 Task: For heading Calibri with Bold.  font size for heading24,  'Change the font style of data to'Bell MT.  and font size to 16,  Change the alignment of both headline & data to Align middle & Align Center.  In the sheet   Precision Sales book
Action: Mouse moved to (49, 113)
Screenshot: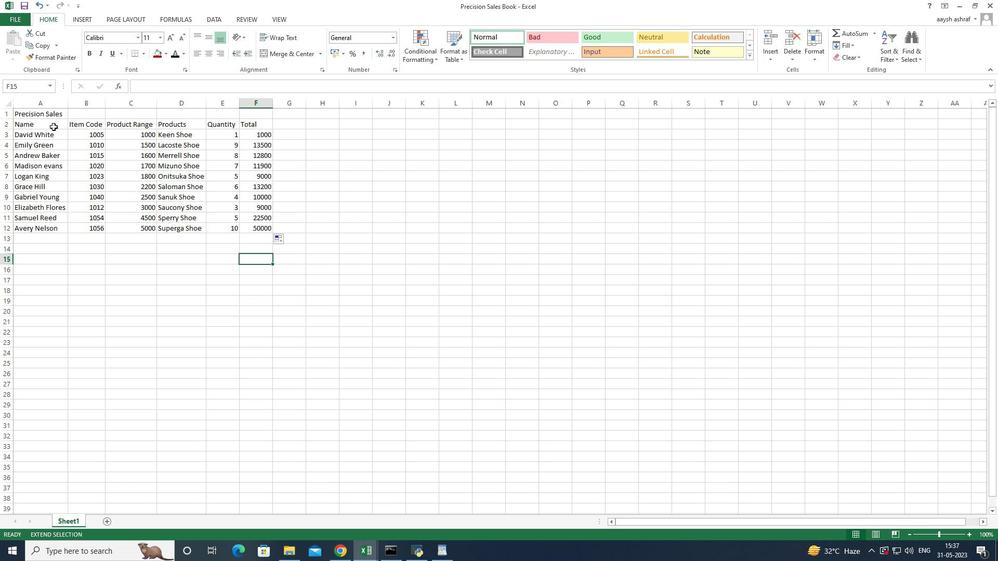 
Action: Mouse pressed left at (49, 113)
Screenshot: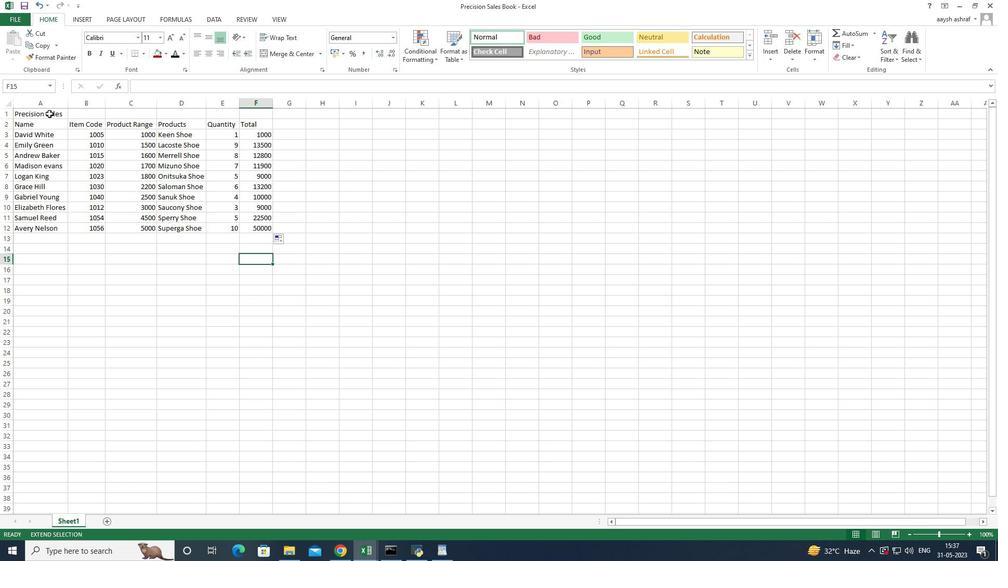 
Action: Mouse moved to (111, 284)
Screenshot: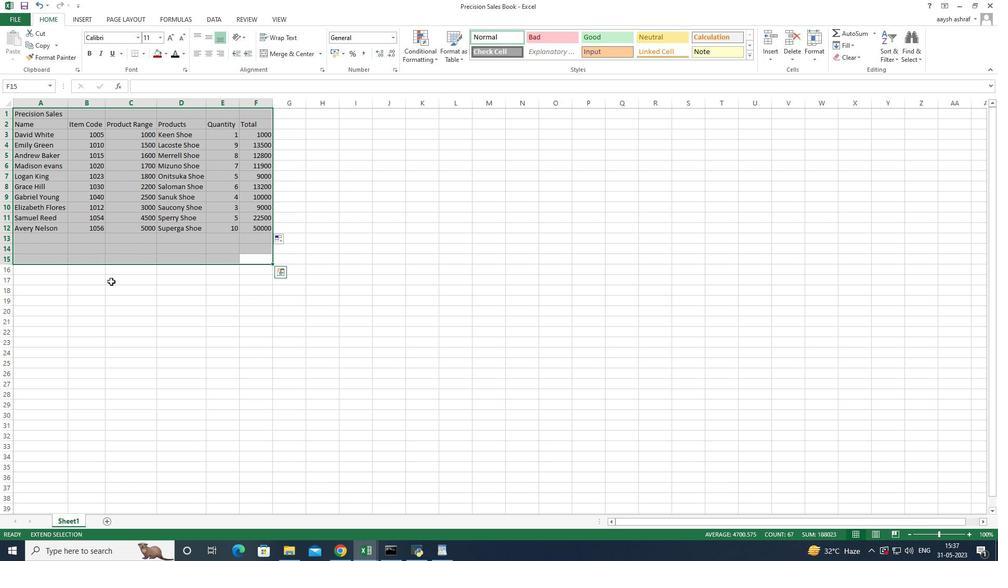 
Action: Mouse pressed left at (111, 284)
Screenshot: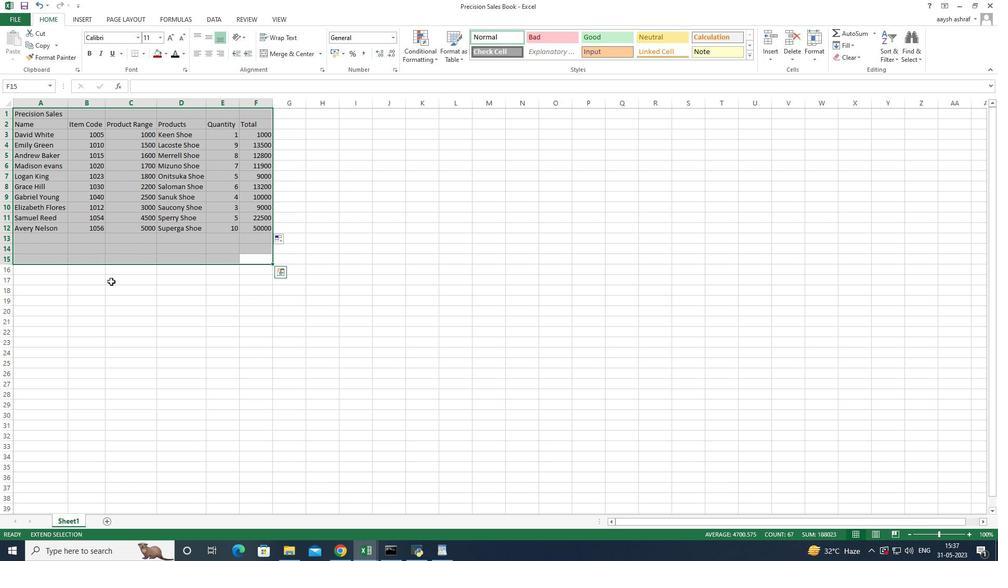 
Action: Mouse moved to (58, 112)
Screenshot: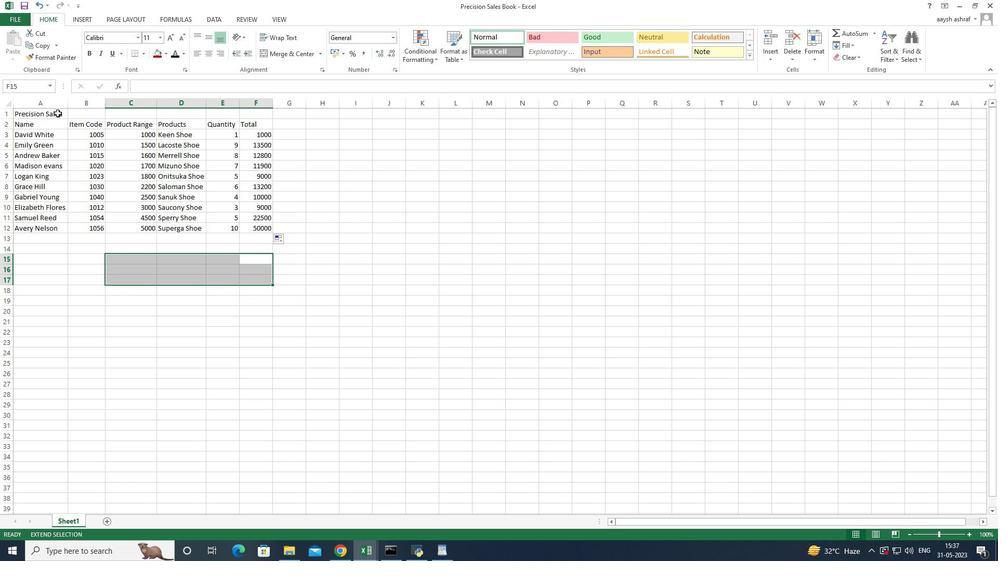 
Action: Mouse pressed left at (58, 112)
Screenshot: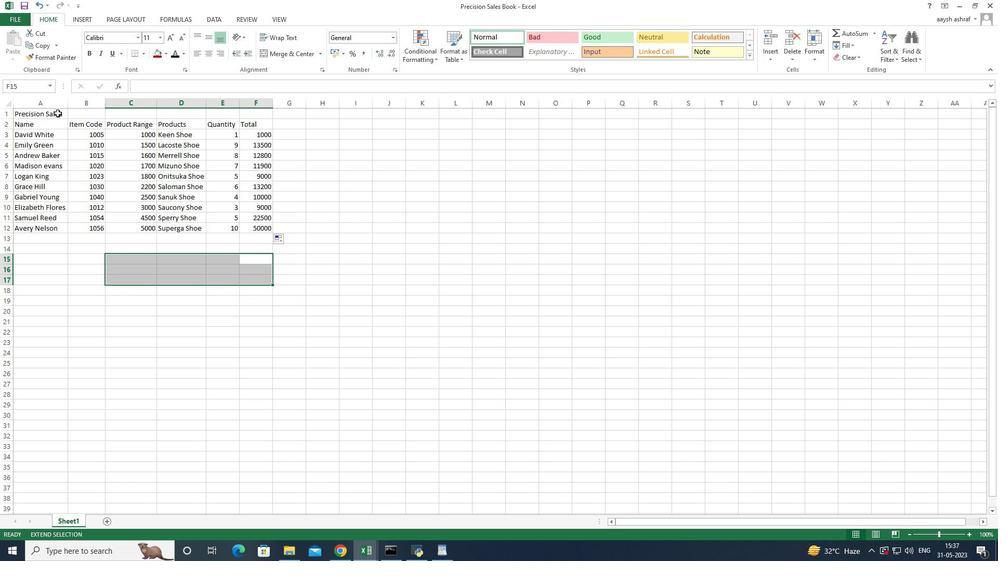 
Action: Mouse moved to (58, 112)
Screenshot: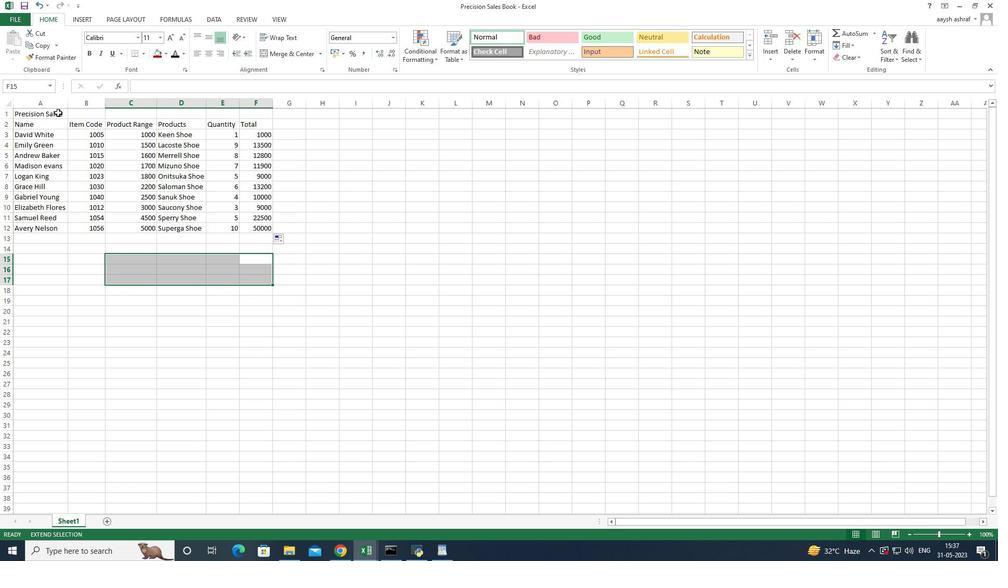 
Action: Mouse pressed left at (58, 112)
Screenshot: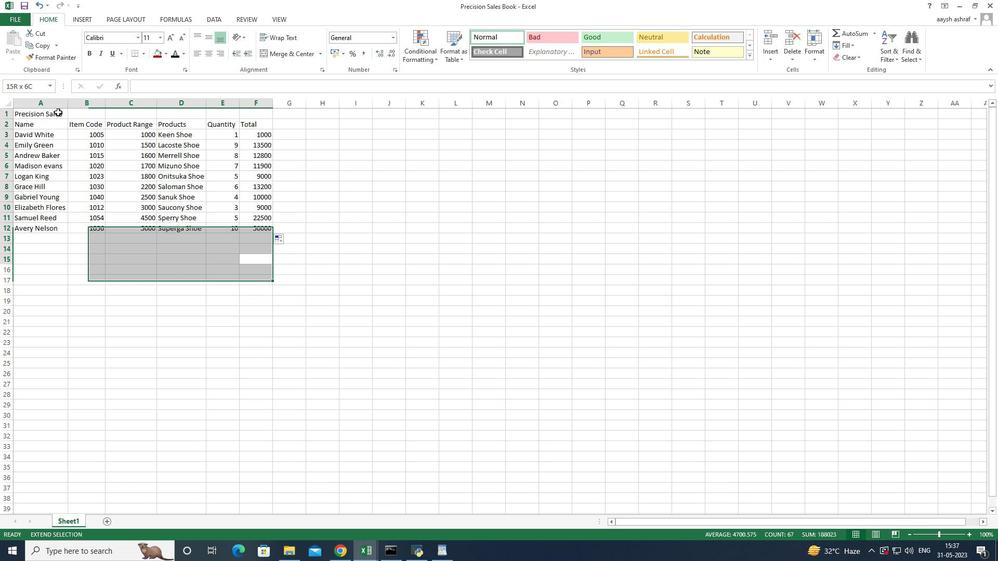 
Action: Mouse moved to (68, 297)
Screenshot: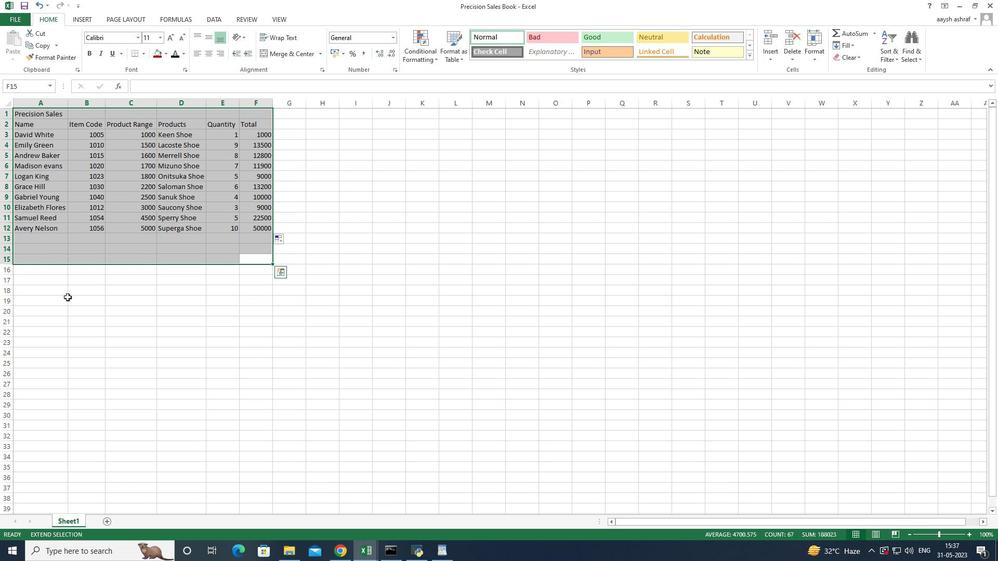 
Action: Mouse pressed right at (68, 297)
Screenshot: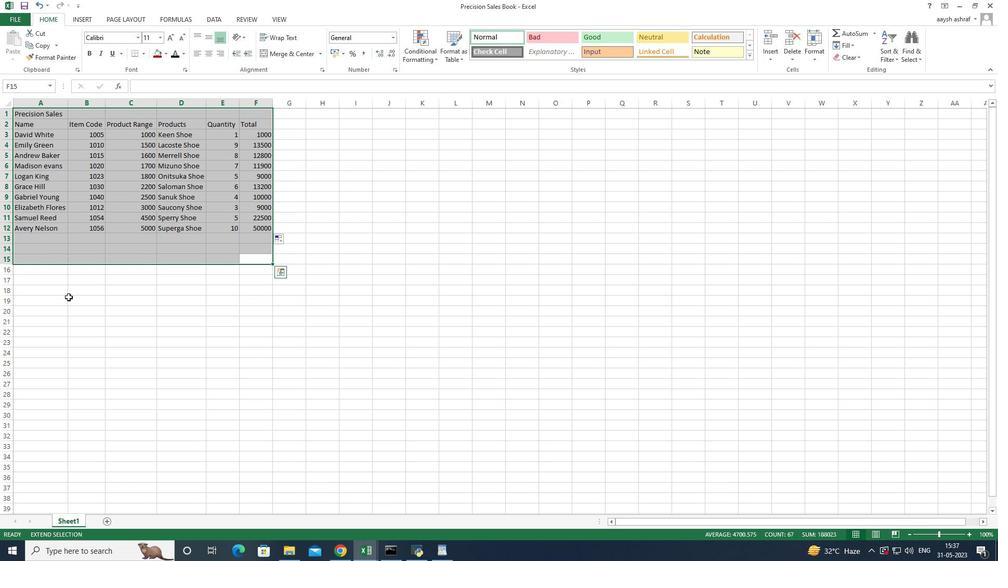 
Action: Mouse moved to (70, 112)
Screenshot: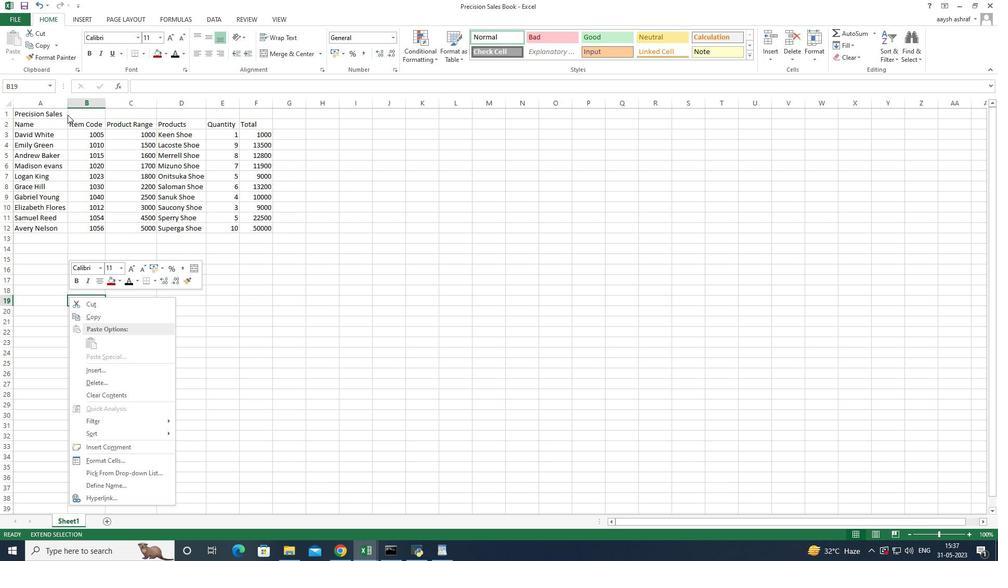 
Action: Mouse pressed left at (70, 112)
Screenshot: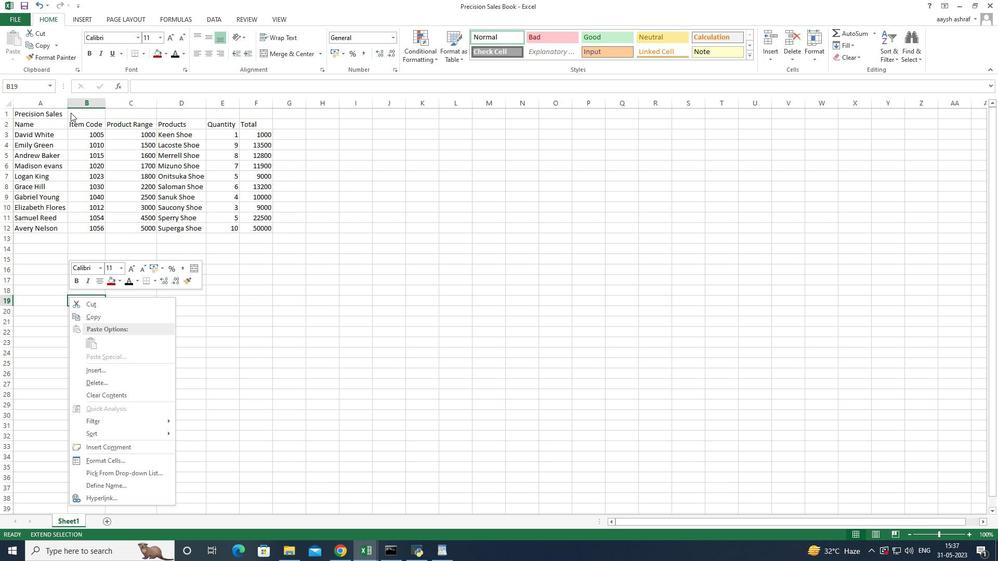 
Action: Mouse moved to (70, 112)
Screenshot: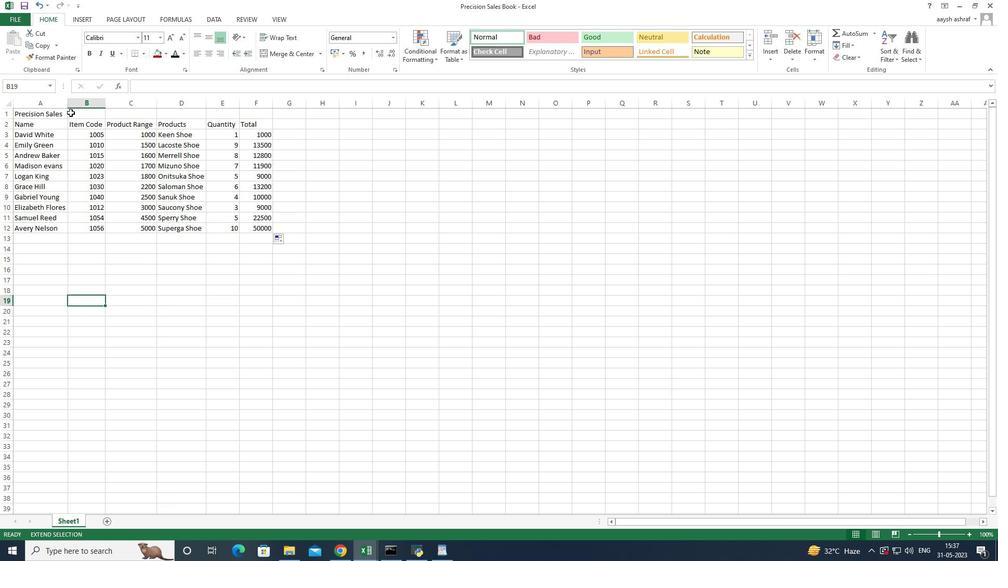 
Action: Mouse pressed left at (70, 112)
Screenshot: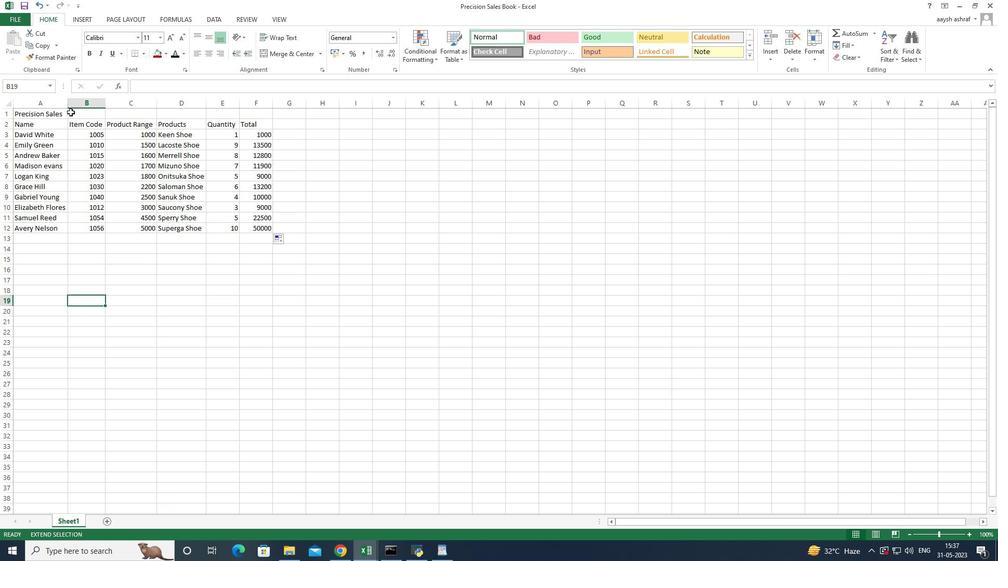 
Action: Mouse moved to (45, 114)
Screenshot: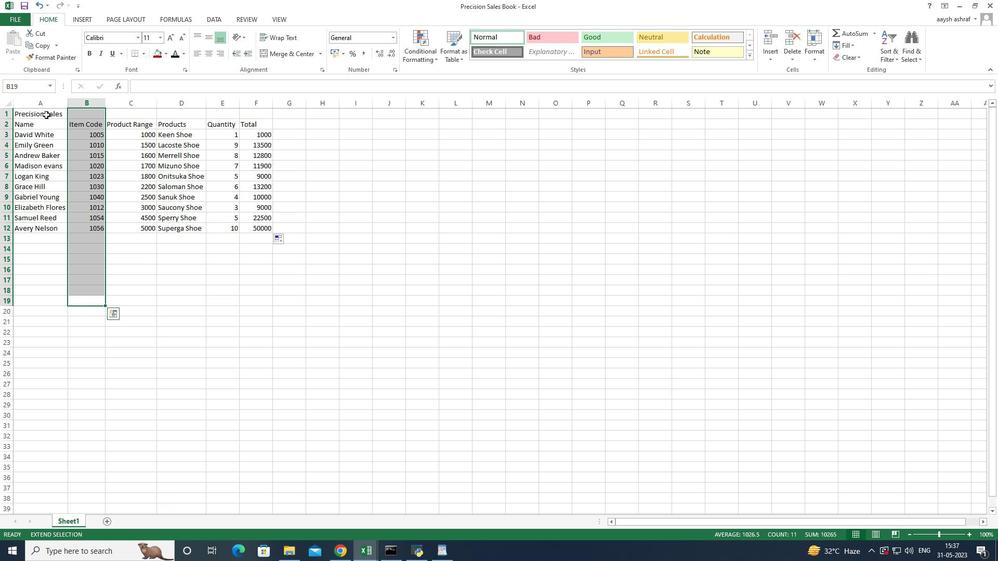 
Action: Mouse pressed left at (45, 114)
Screenshot: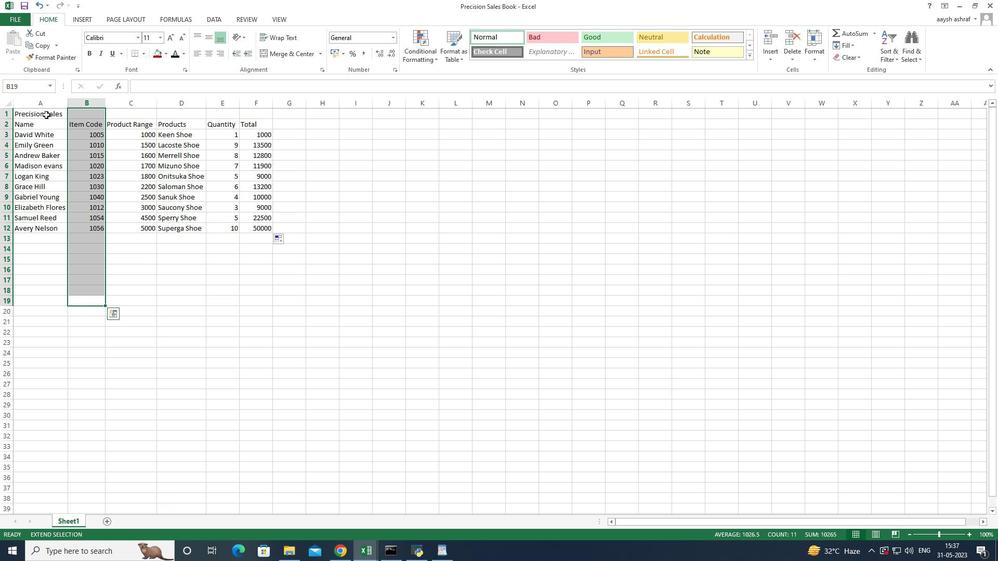 
Action: Mouse moved to (50, 112)
Screenshot: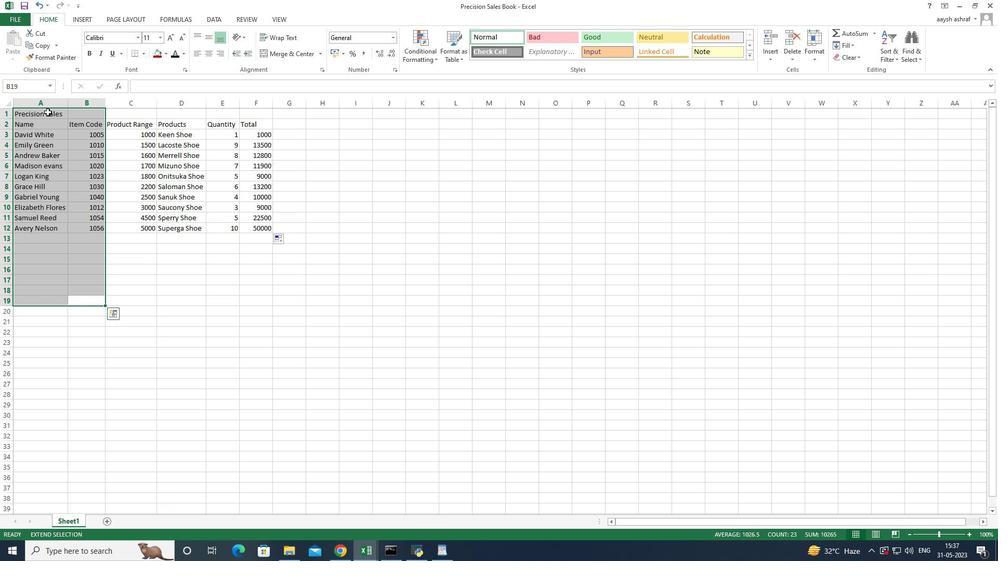 
Action: Mouse pressed left at (50, 112)
Screenshot: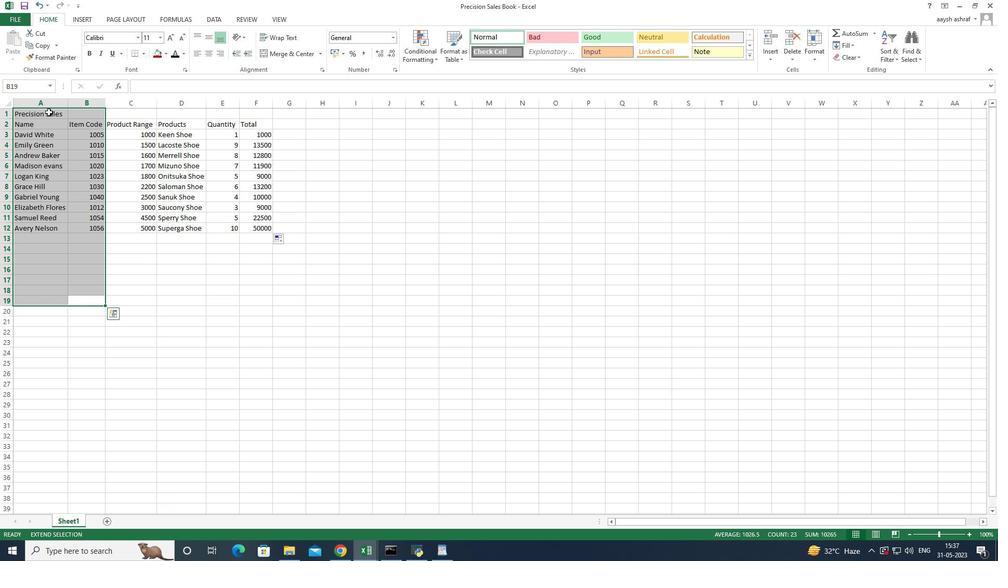 
Action: Mouse moved to (50, 112)
Screenshot: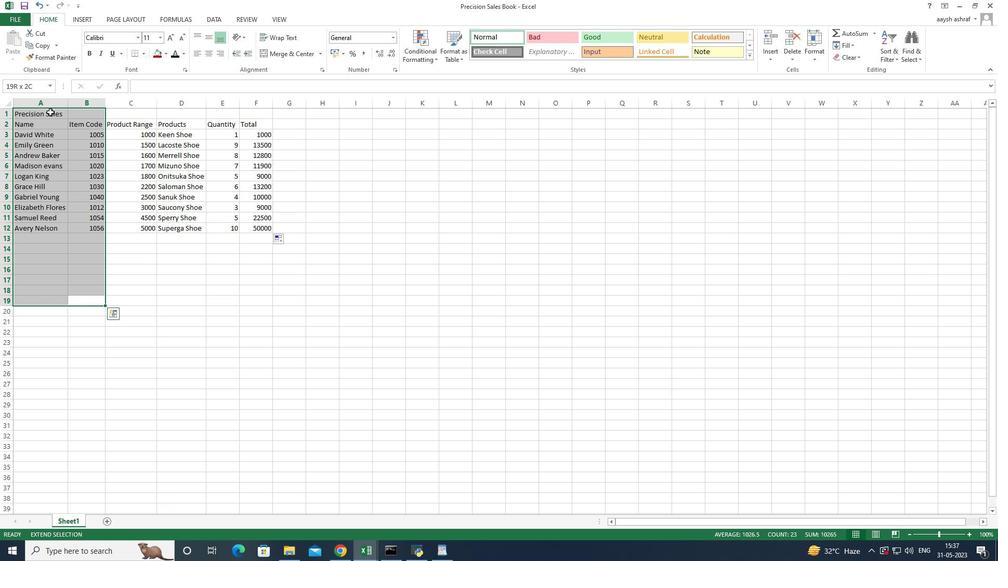 
Action: Mouse pressed left at (50, 112)
Screenshot: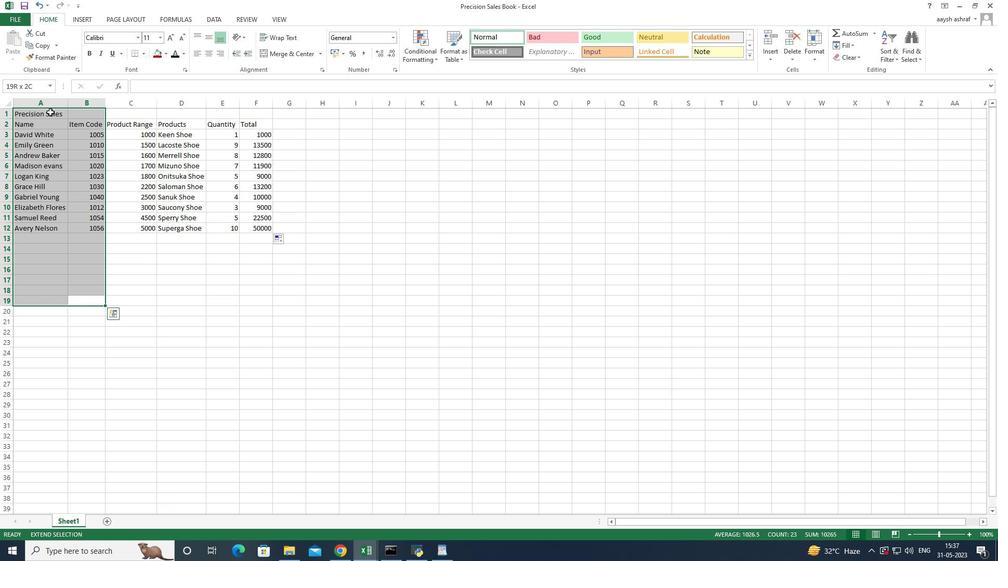 
Action: Mouse moved to (10, 113)
Screenshot: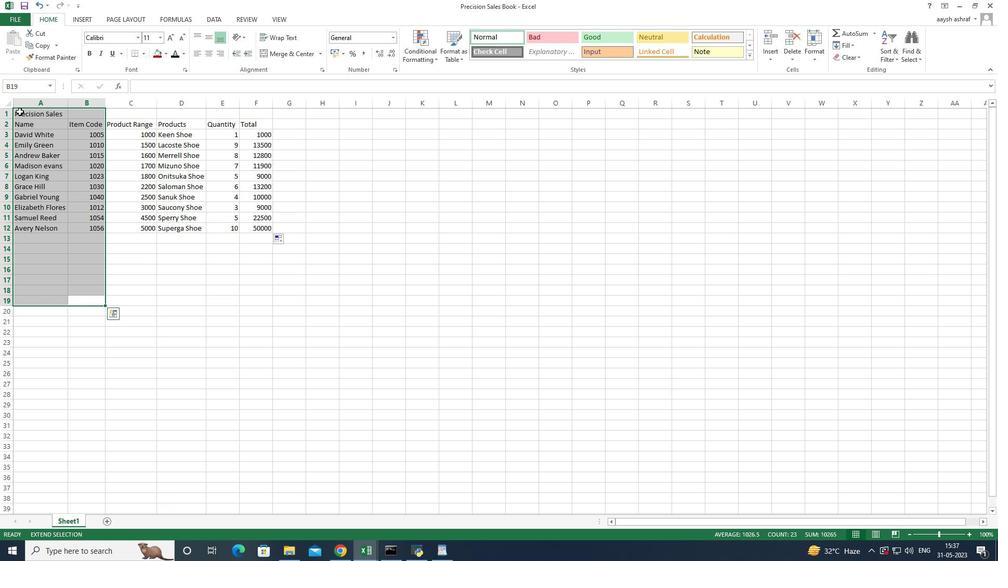 
Action: Mouse pressed left at (10, 113)
Screenshot: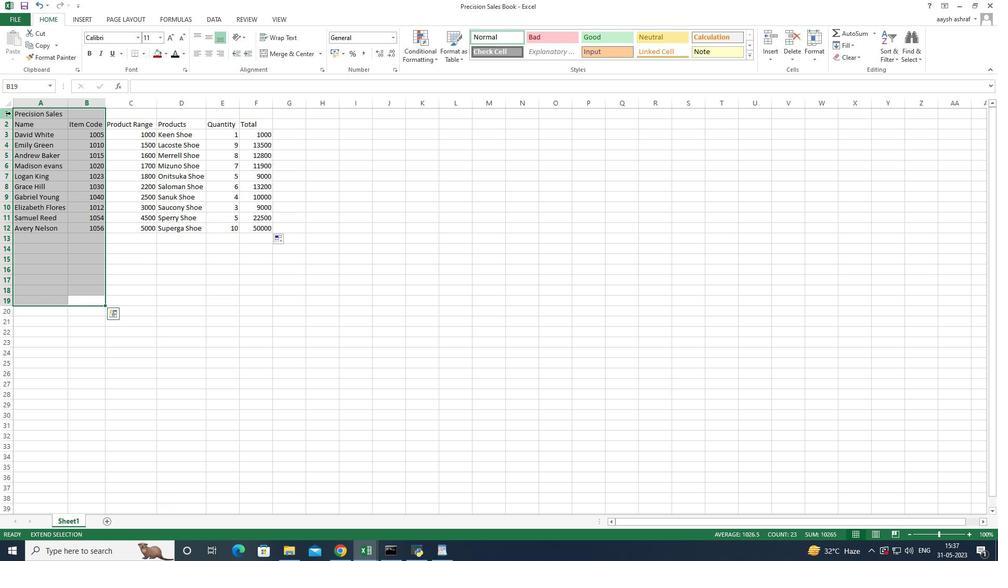 
Action: Mouse moved to (98, 354)
Screenshot: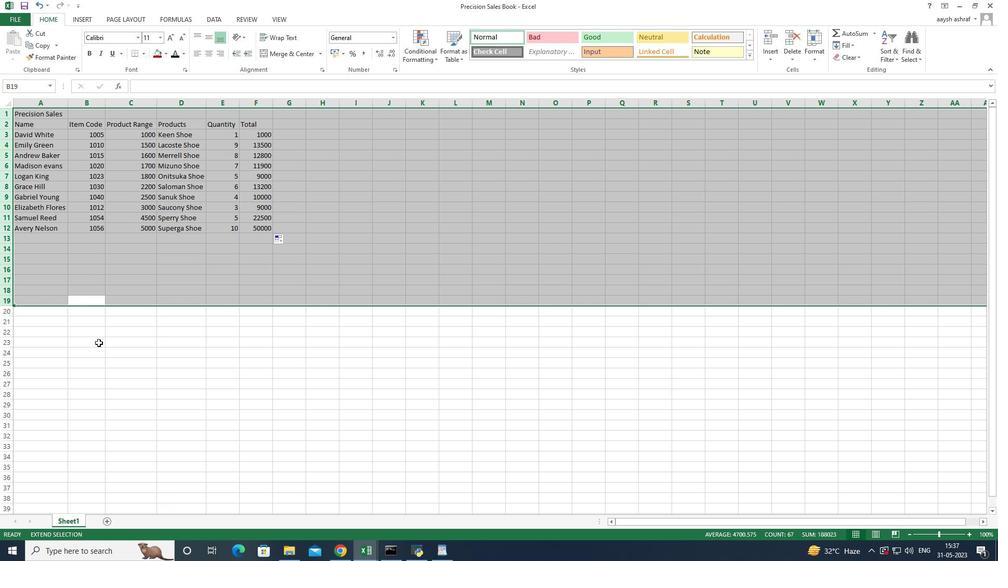 
Action: Mouse pressed left at (98, 354)
Screenshot: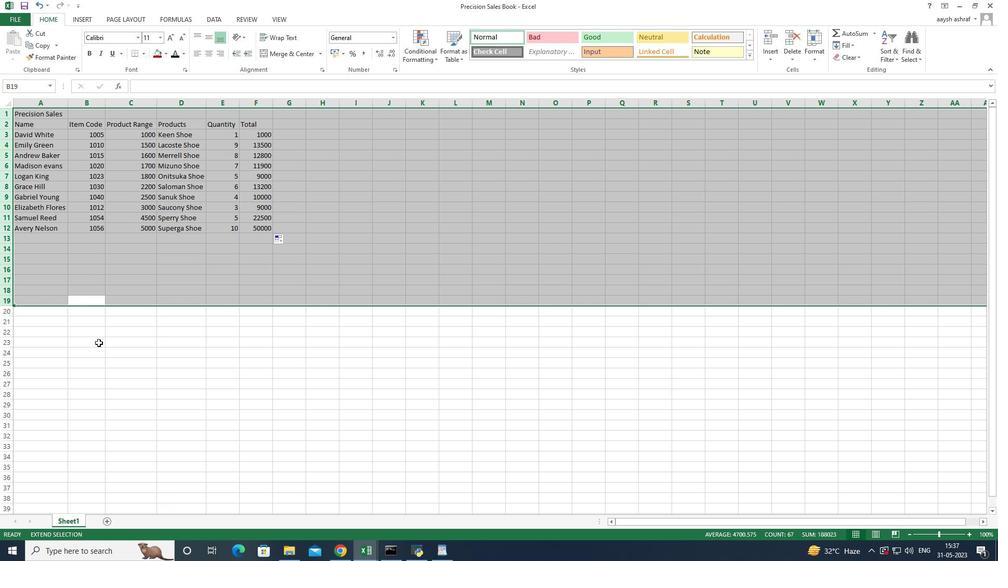 
Action: Mouse moved to (129, 113)
Screenshot: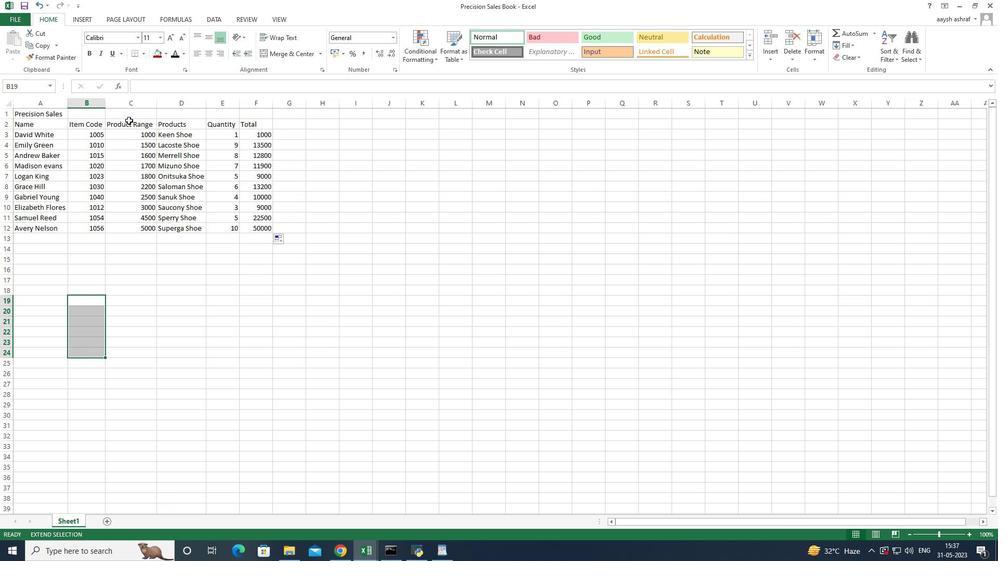 
Action: Mouse pressed left at (129, 113)
Screenshot: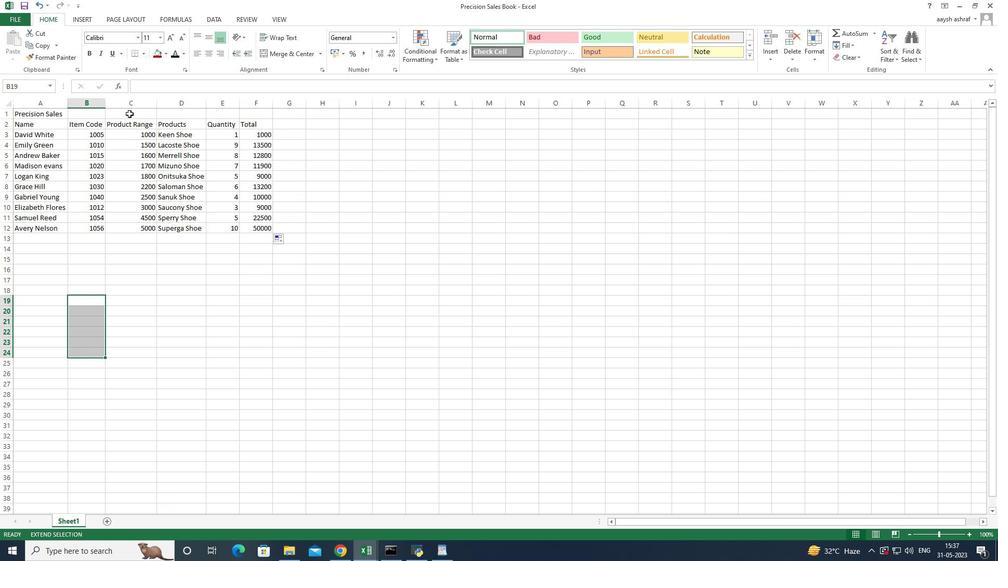 
Action: Mouse pressed left at (129, 113)
Screenshot: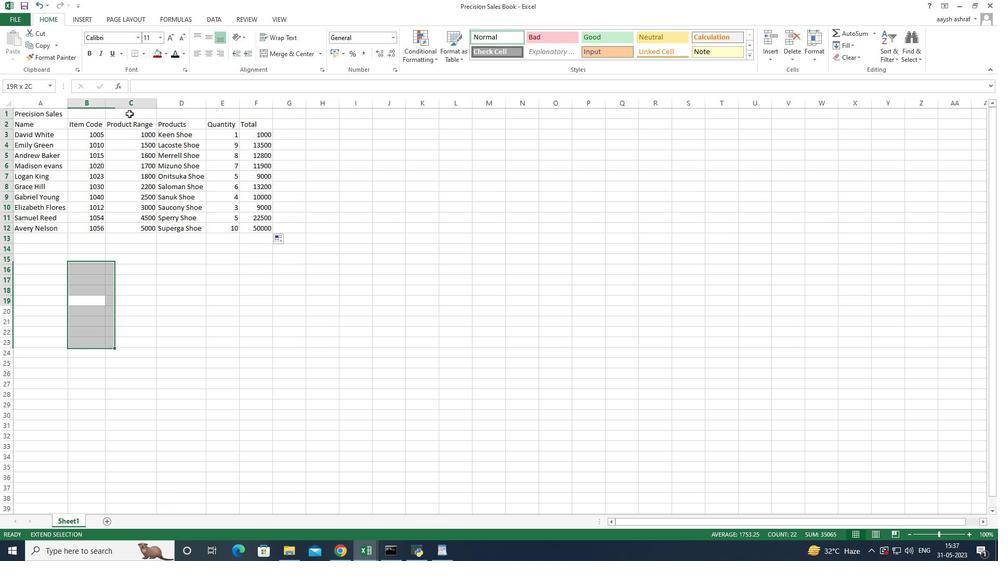 
Action: Mouse moved to (110, 349)
Screenshot: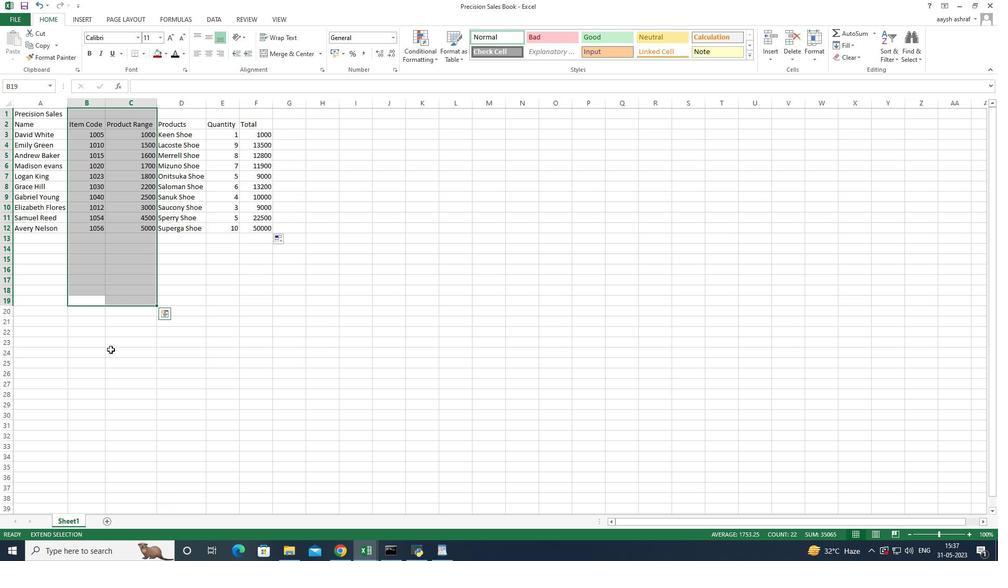
Action: Mouse pressed left at (110, 349)
Screenshot: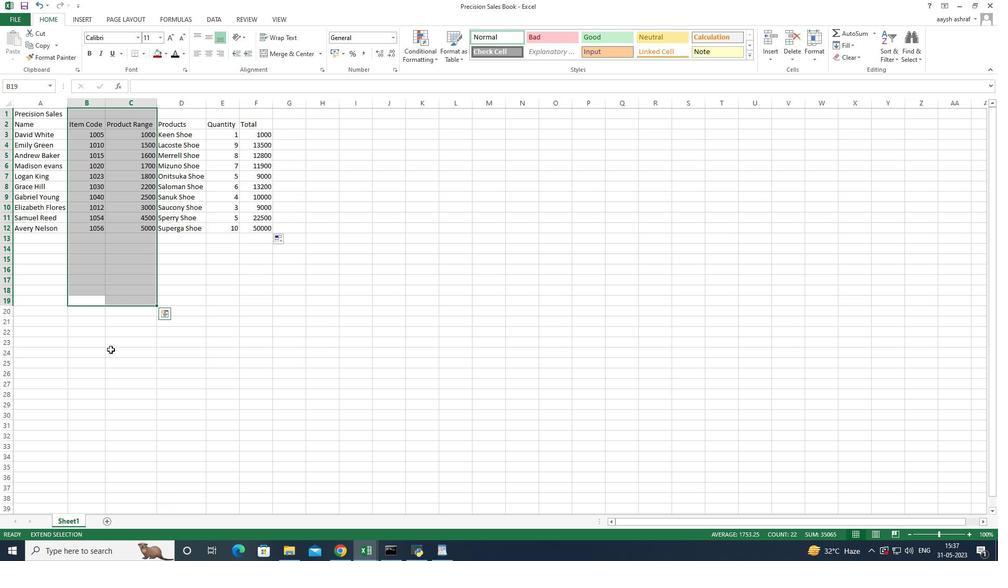 
Action: Mouse pressed right at (110, 349)
Screenshot: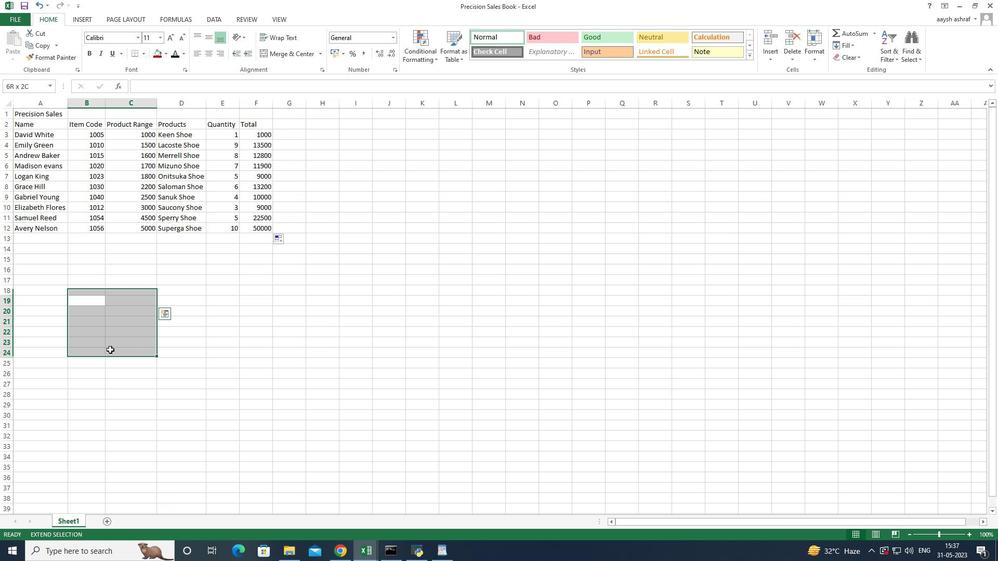 
Action: Mouse moved to (139, 341)
Screenshot: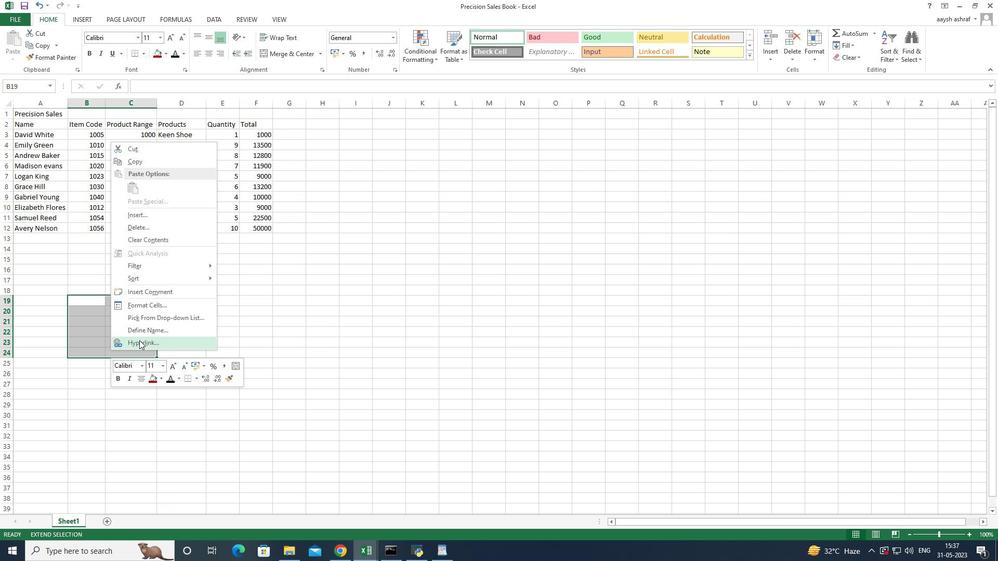 
Action: Mouse pressed left at (139, 341)
Screenshot: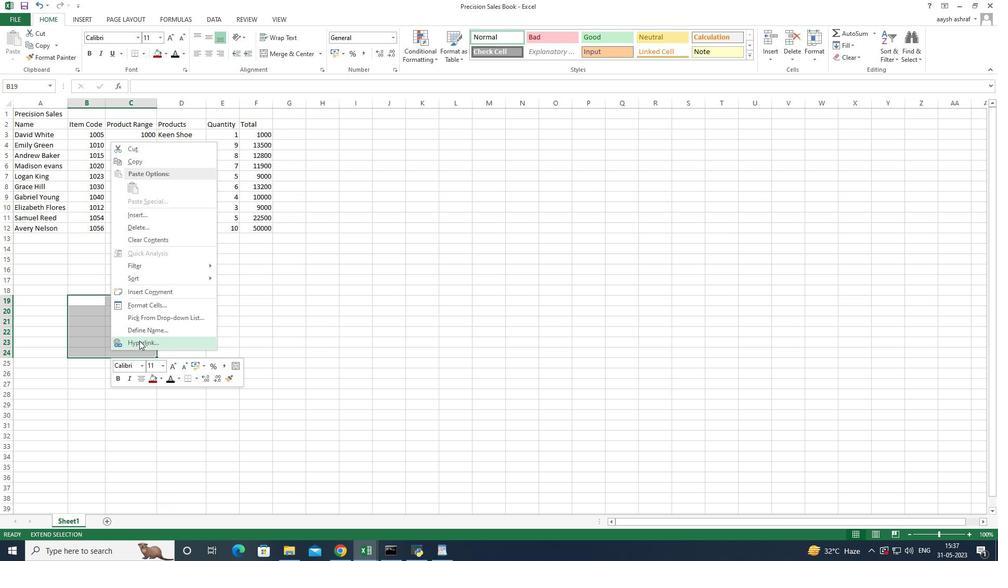 
Action: Mouse moved to (100, 216)
Screenshot: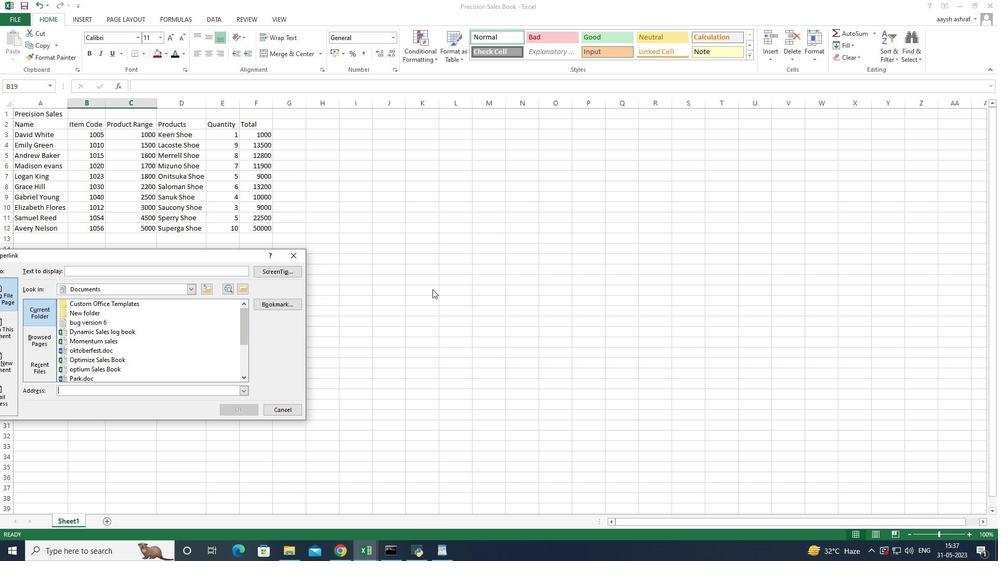 
Action: Mouse pressed left at (433, 289)
Screenshot: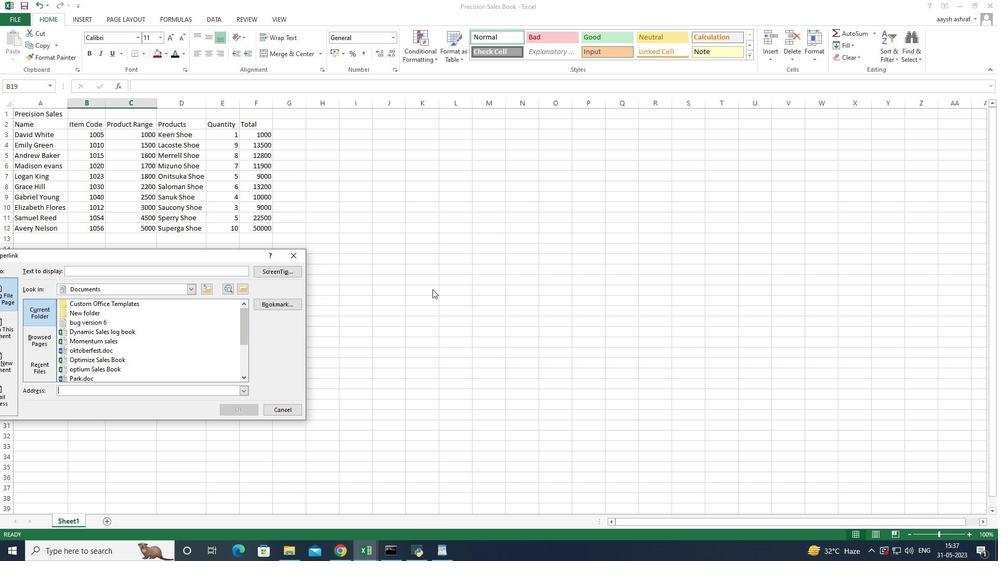 
Action: Mouse moved to (282, 407)
Screenshot: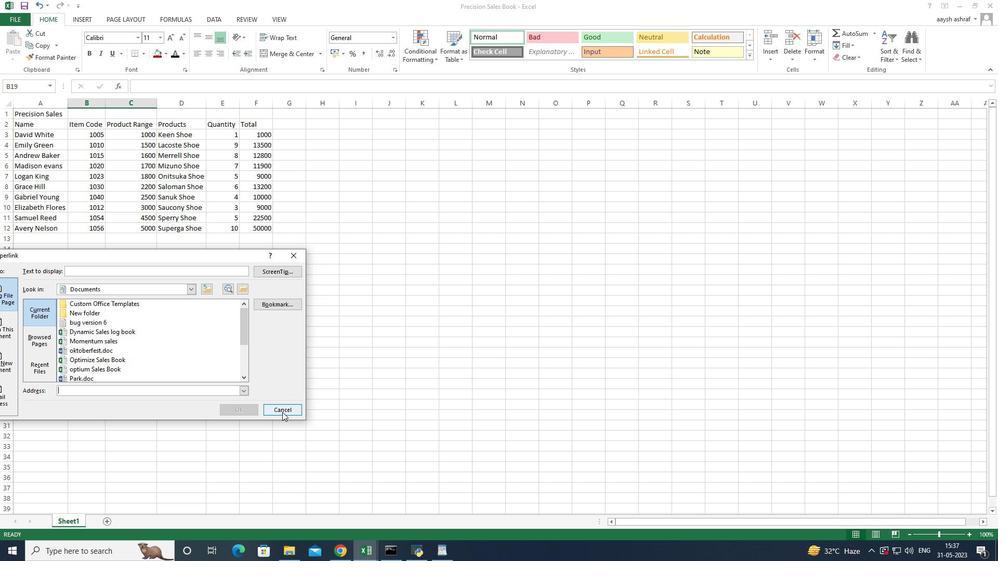 
Action: Mouse pressed left at (282, 407)
Screenshot: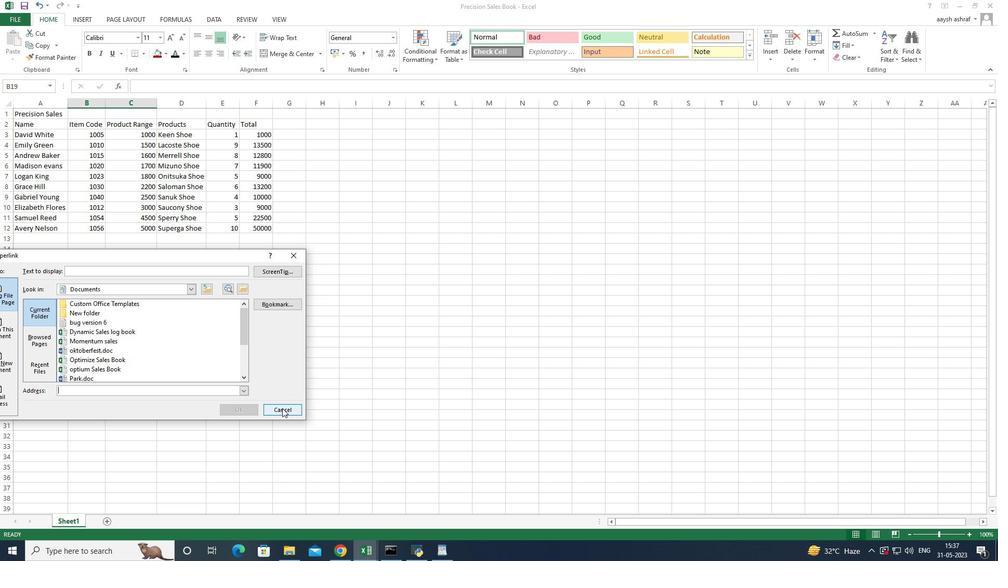 
Action: Mouse moved to (46, 114)
Screenshot: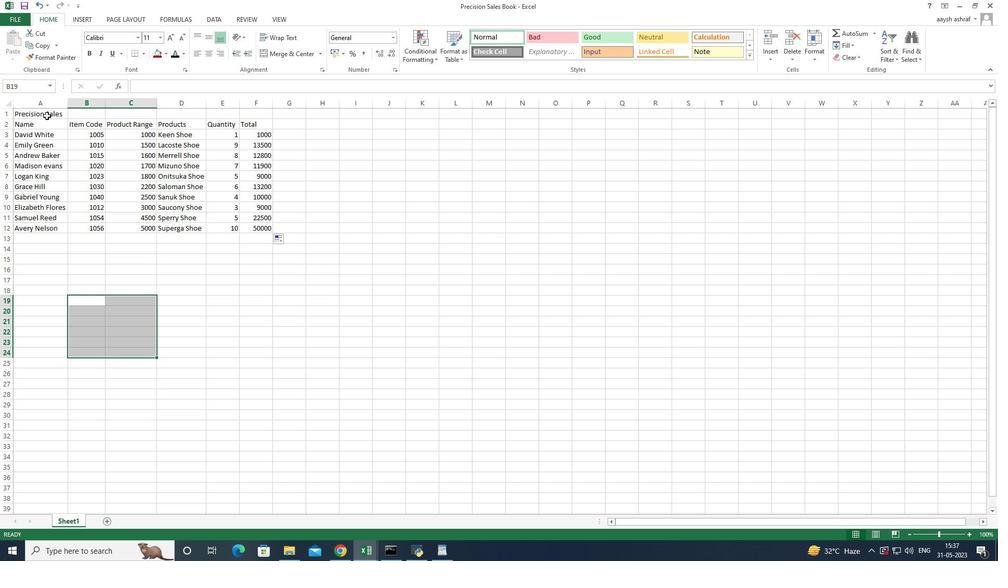 
Action: Mouse pressed left at (46, 114)
Screenshot: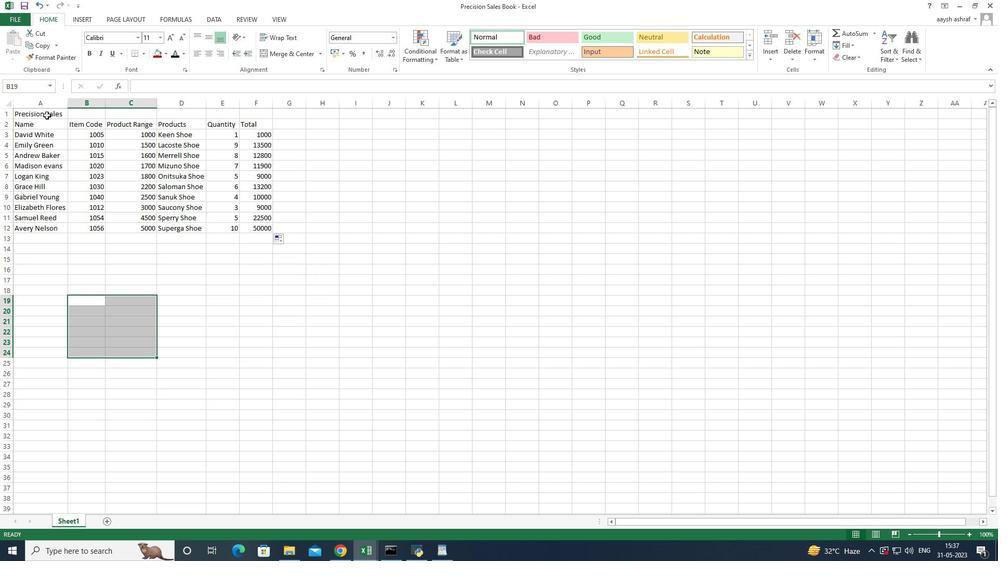 
Action: Key pressed <Key.shift_r><Key.right><Key.right><Key.right><Key.right><Key.right>
Screenshot: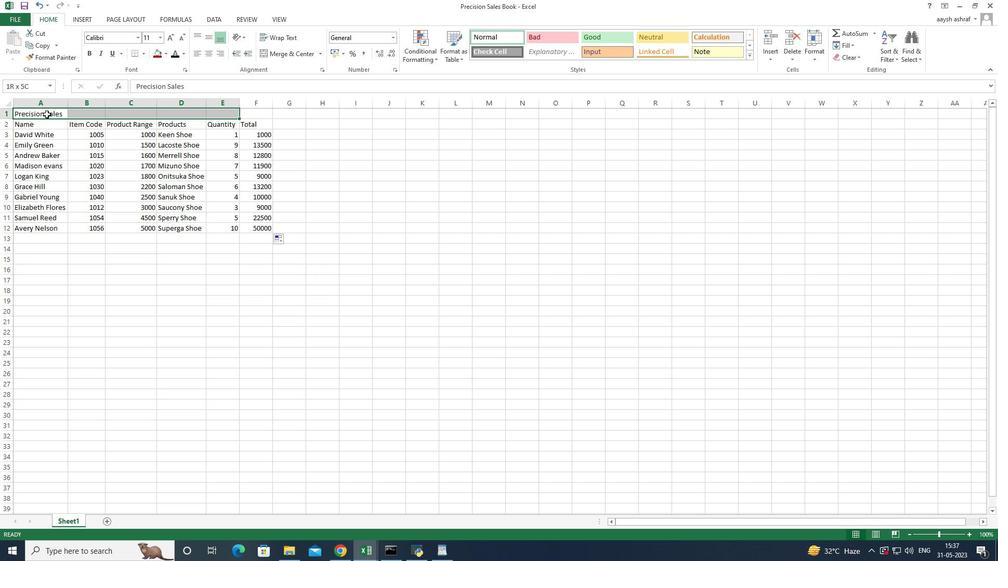 
Action: Mouse moved to (140, 38)
Screenshot: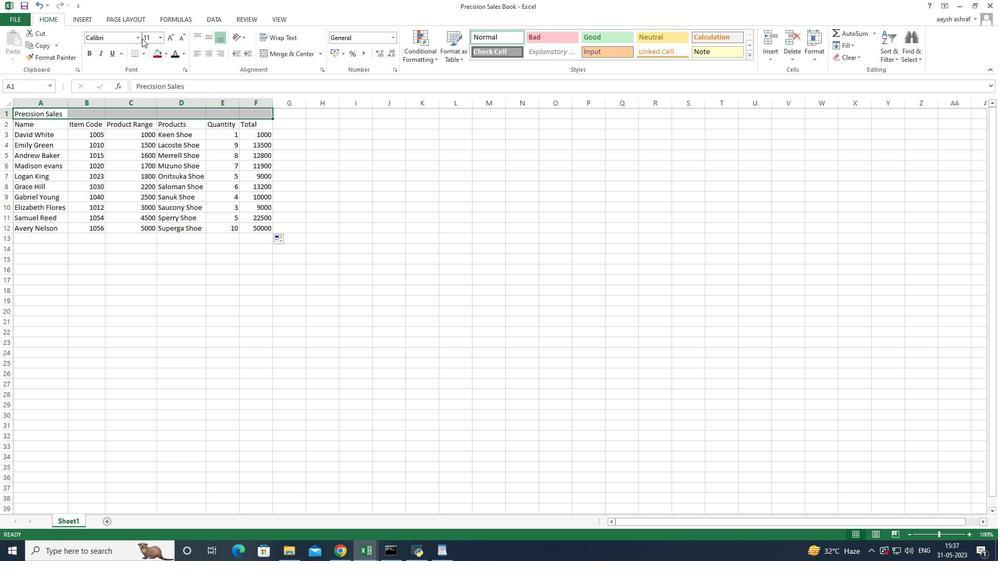 
Action: Mouse pressed left at (140, 38)
Screenshot: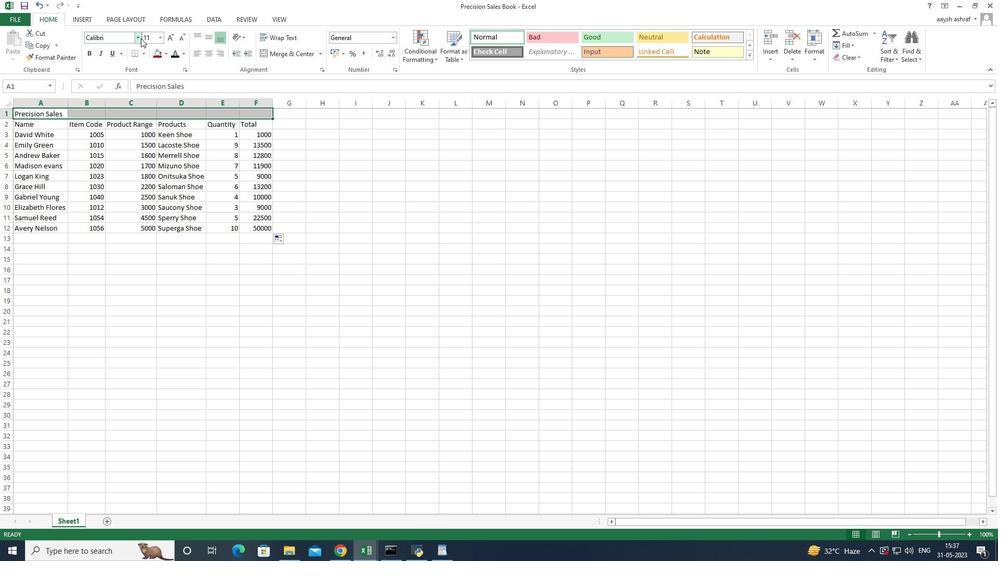 
Action: Mouse moved to (127, 78)
Screenshot: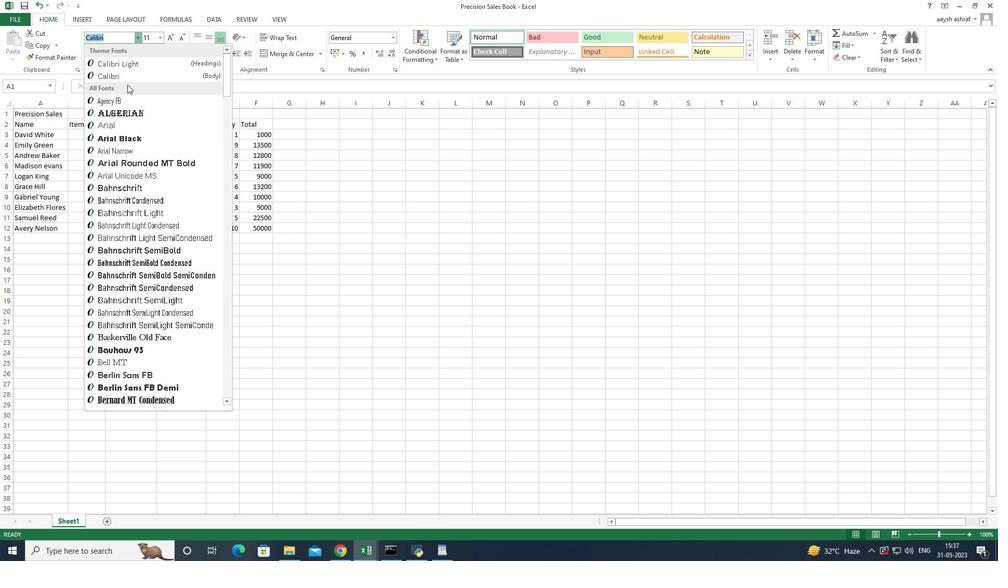 
Action: Mouse pressed left at (127, 78)
Screenshot: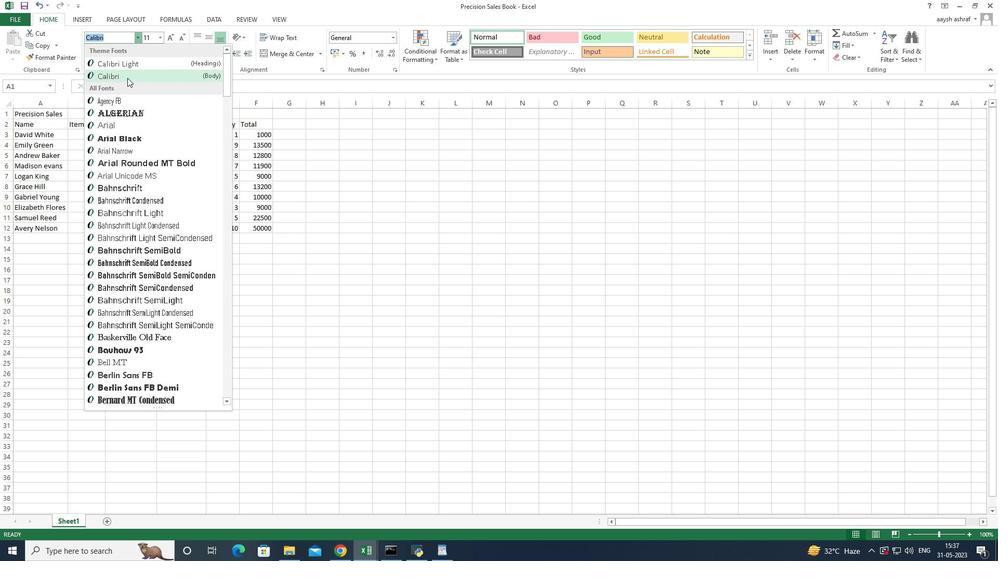 
Action: Mouse moved to (86, 55)
Screenshot: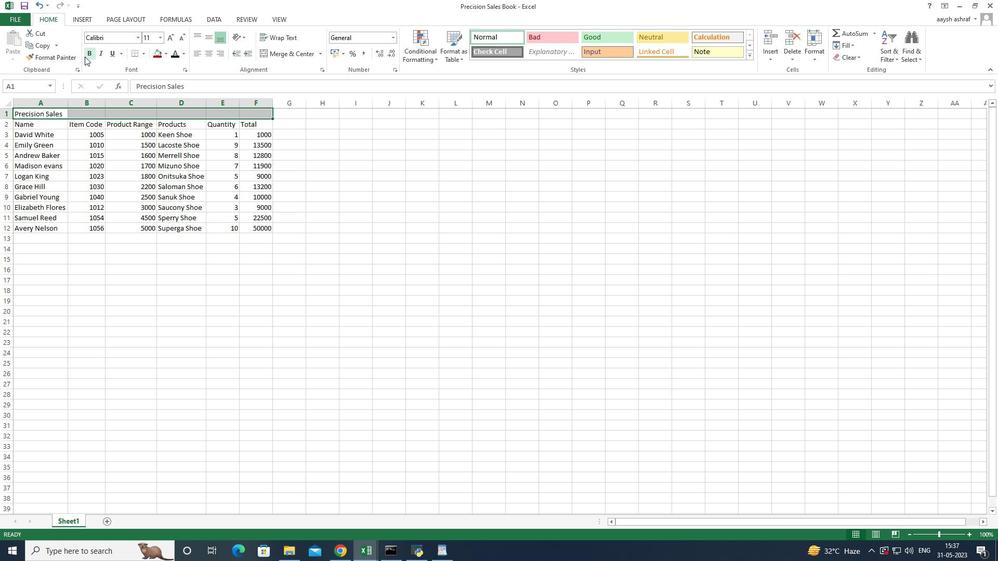
Action: Mouse pressed left at (86, 55)
Screenshot: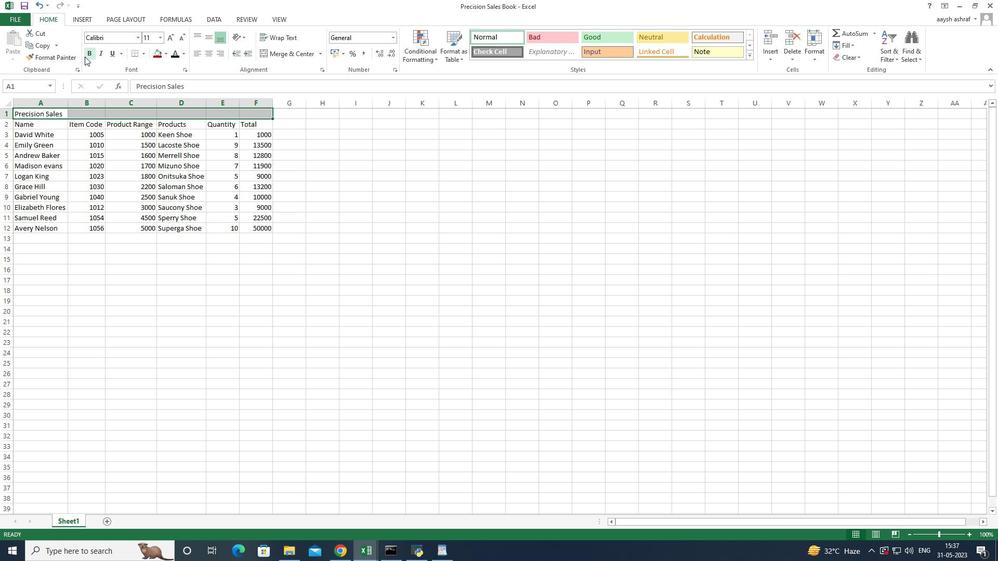 
Action: Mouse moved to (160, 41)
Screenshot: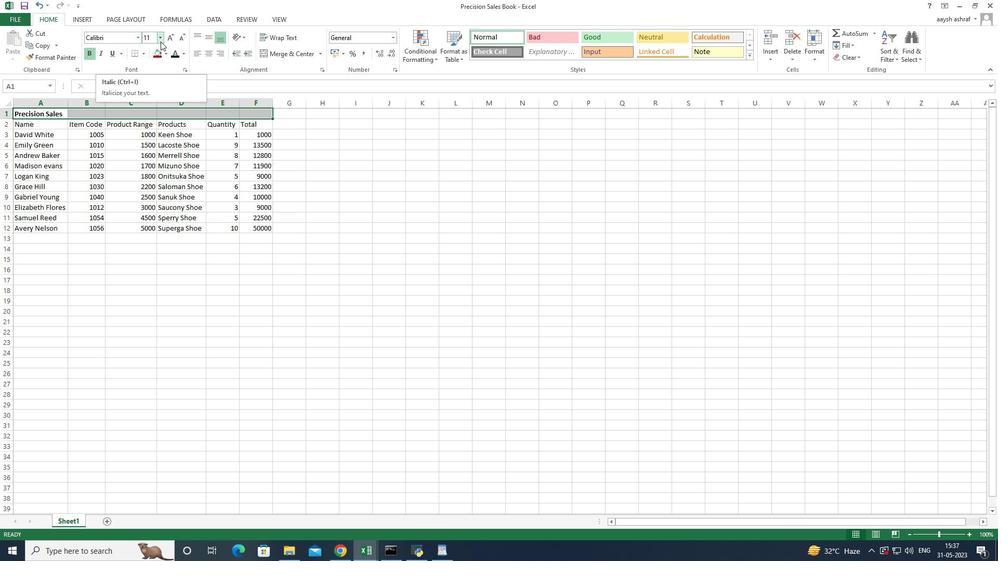 
Action: Mouse pressed left at (160, 41)
Screenshot: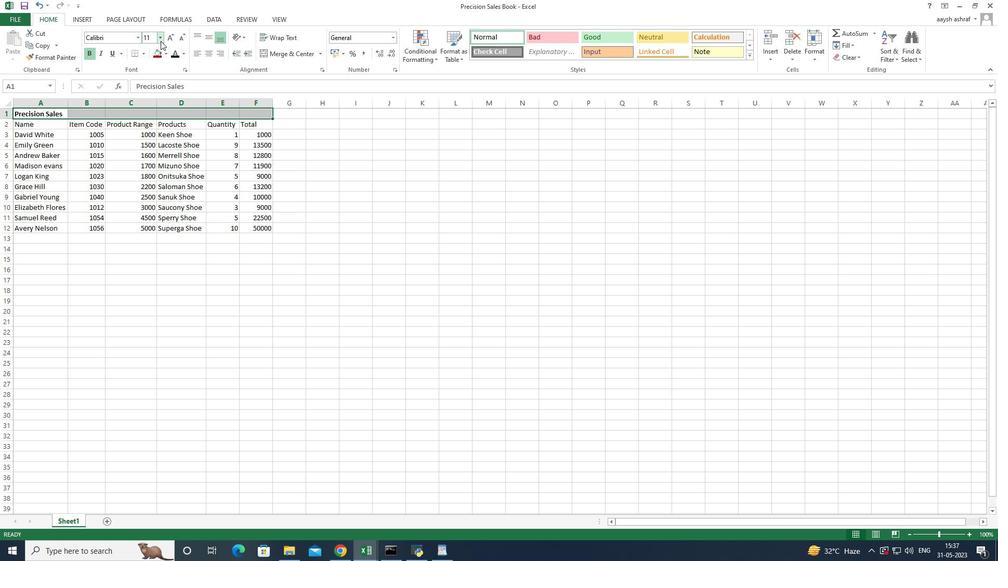 
Action: Mouse moved to (151, 148)
Screenshot: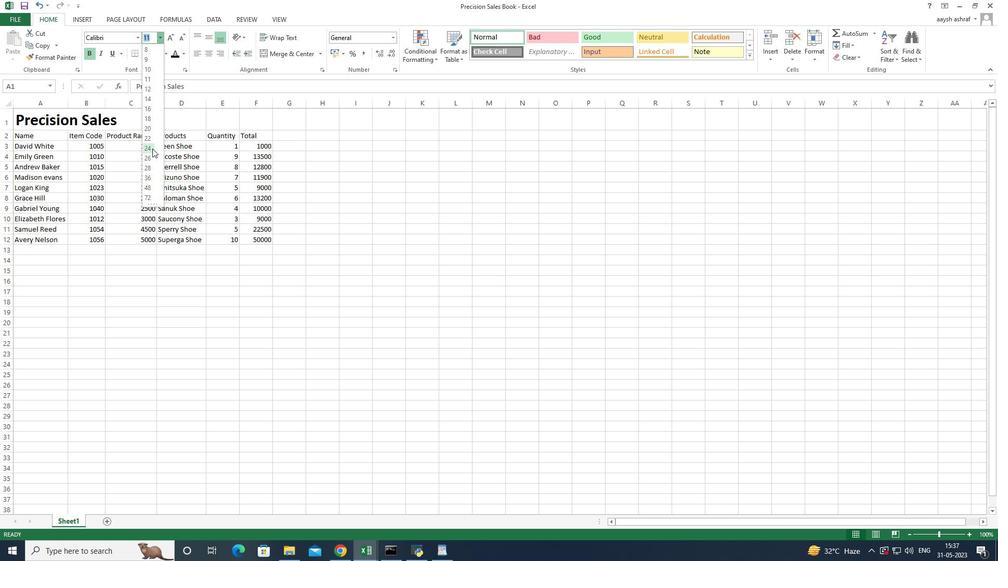 
Action: Mouse pressed left at (151, 148)
Screenshot: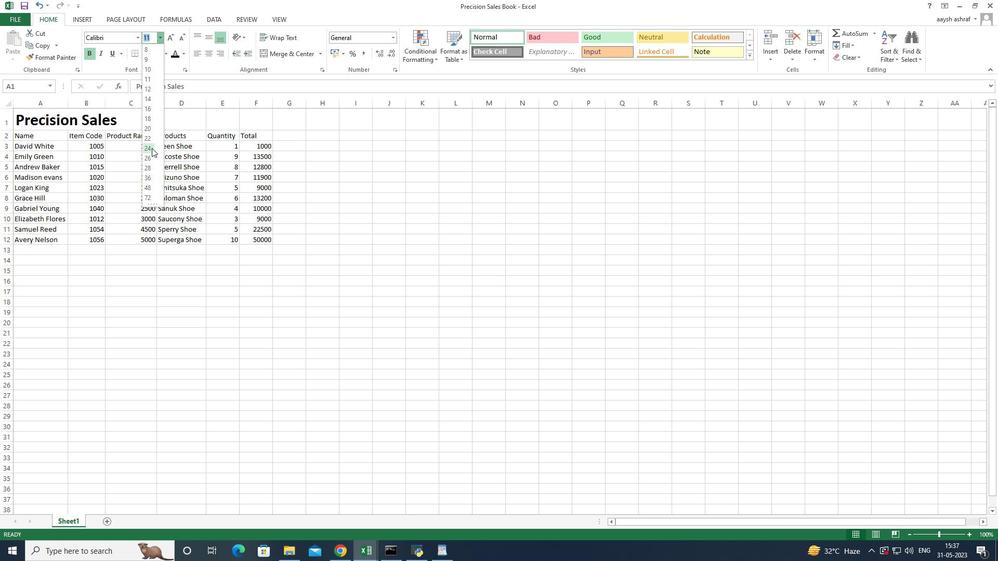 
Action: Mouse moved to (79, 181)
Screenshot: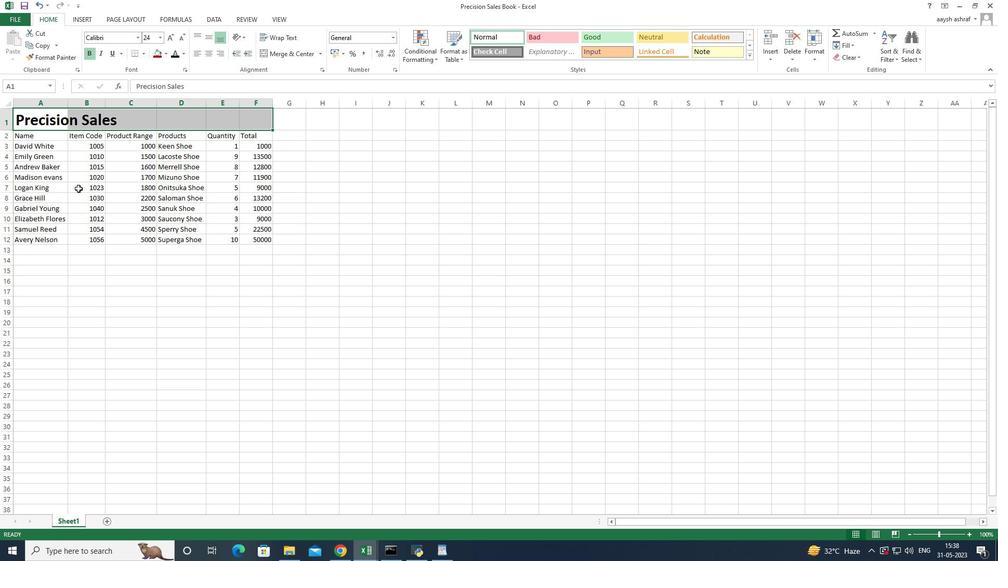 
Action: Mouse pressed left at (79, 181)
Screenshot: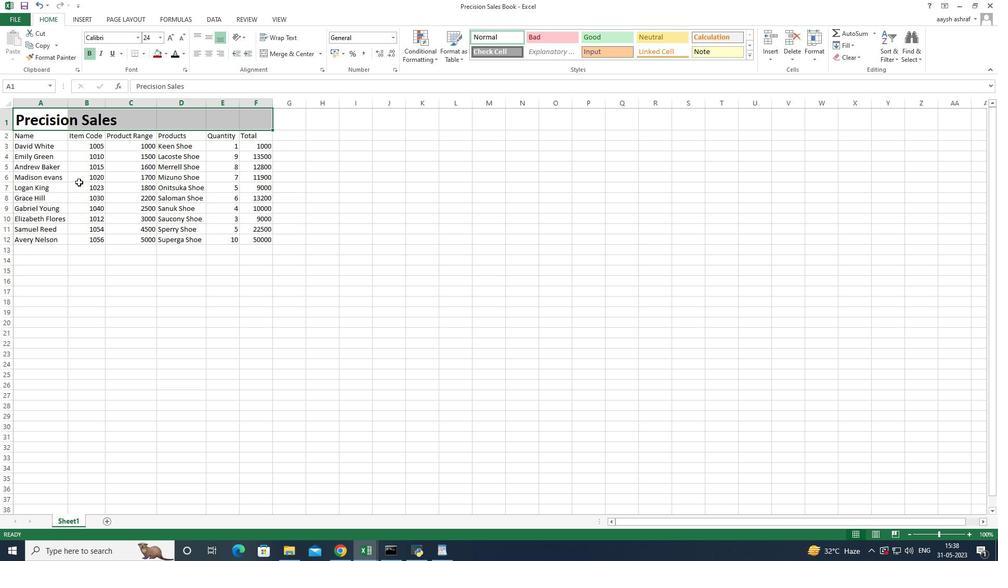 
Action: Mouse moved to (18, 137)
Screenshot: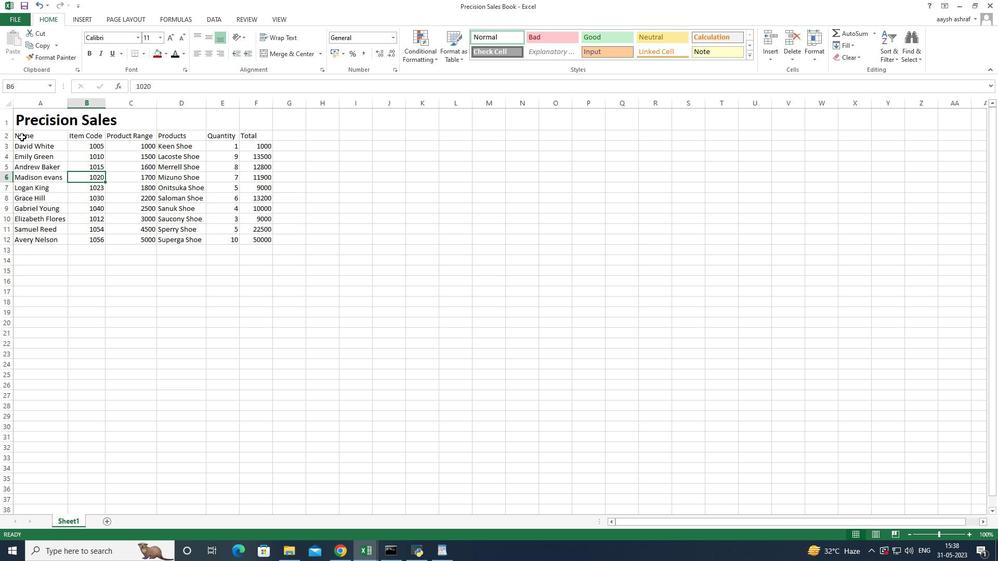 
Action: Mouse pressed left at (18, 137)
Screenshot: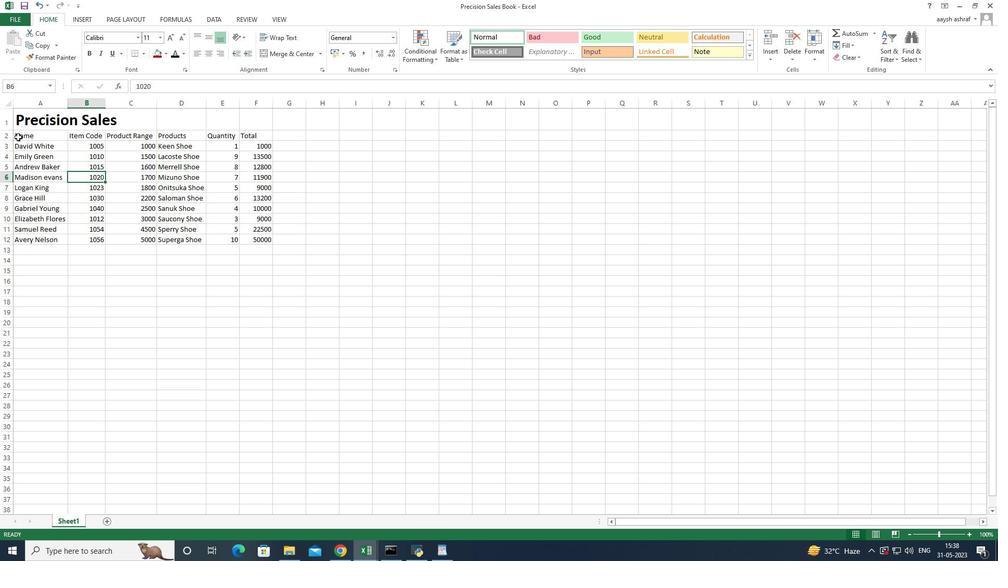 
Action: Mouse moved to (137, 38)
Screenshot: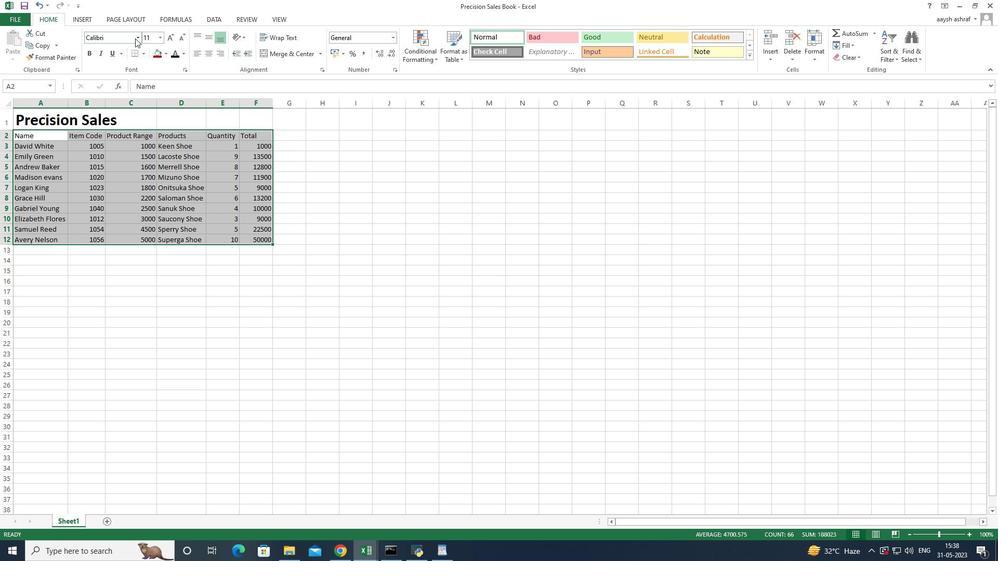 
Action: Mouse pressed left at (137, 38)
Screenshot: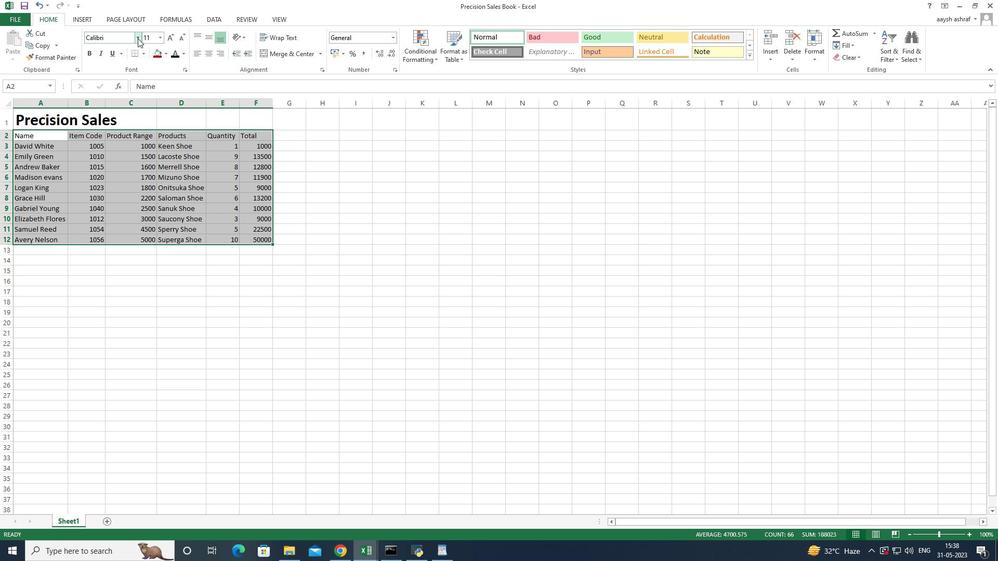 
Action: Mouse moved to (130, 366)
Screenshot: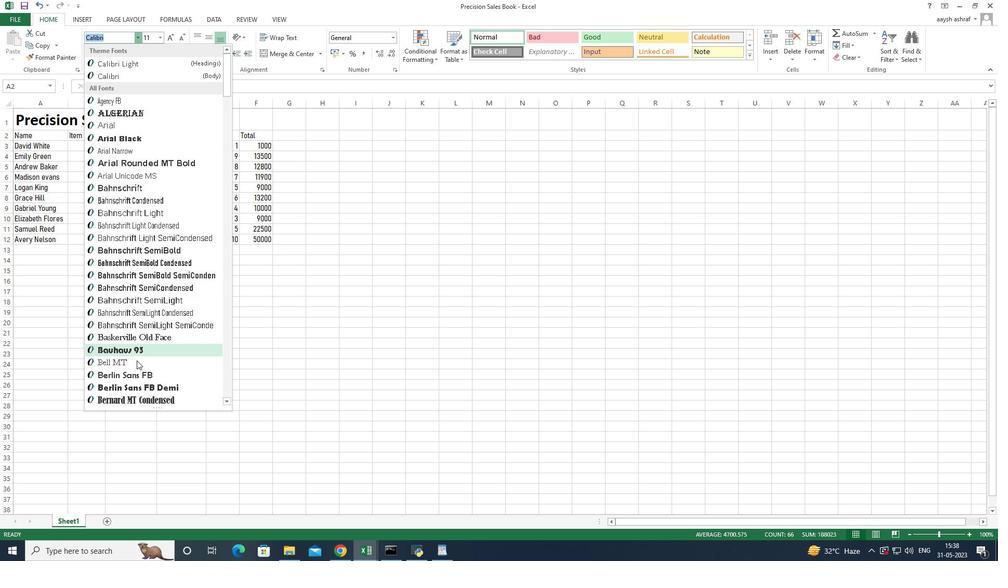 
Action: Mouse pressed left at (130, 366)
Screenshot: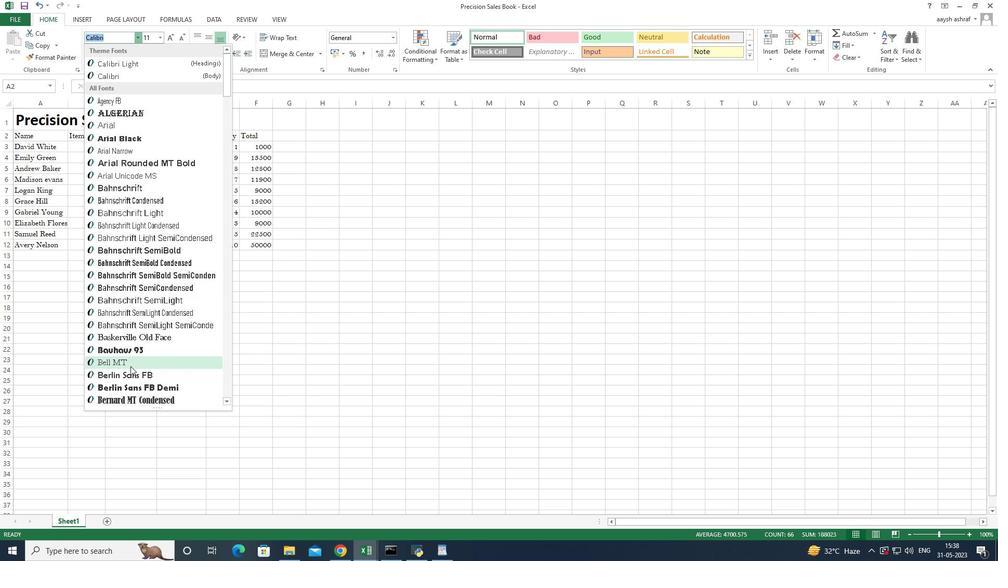 
Action: Mouse moved to (159, 36)
Screenshot: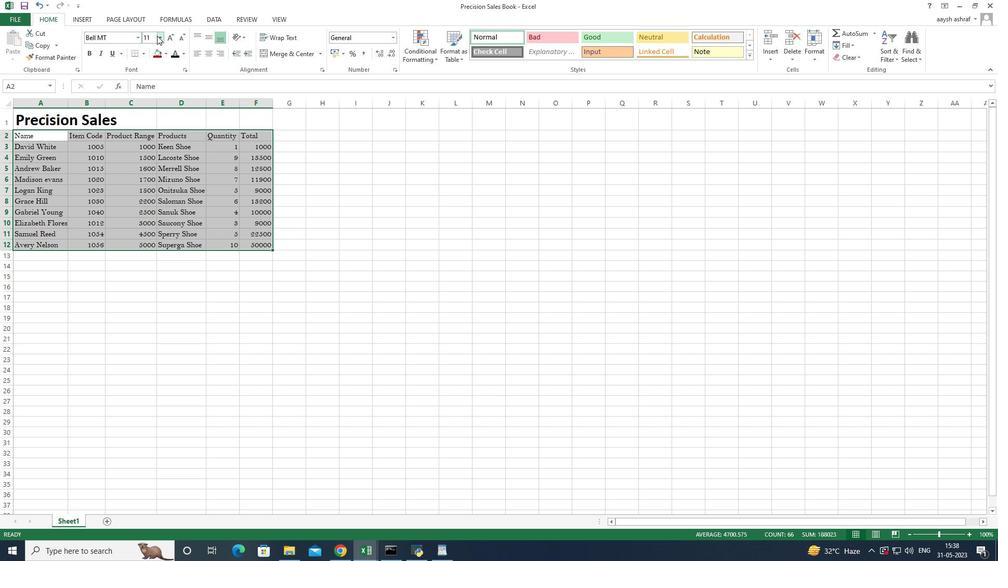 
Action: Mouse pressed left at (159, 36)
Screenshot: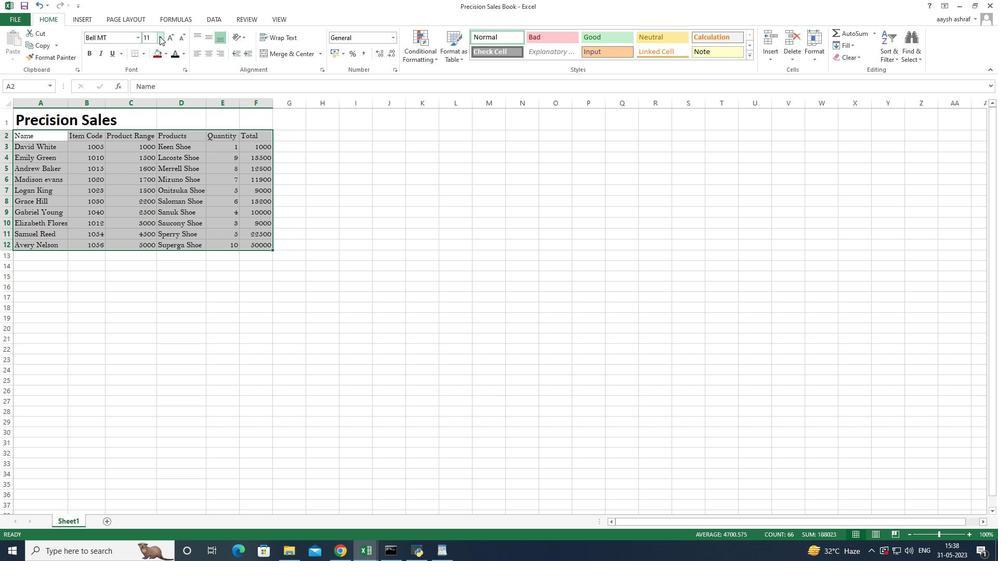 
Action: Mouse moved to (150, 108)
Screenshot: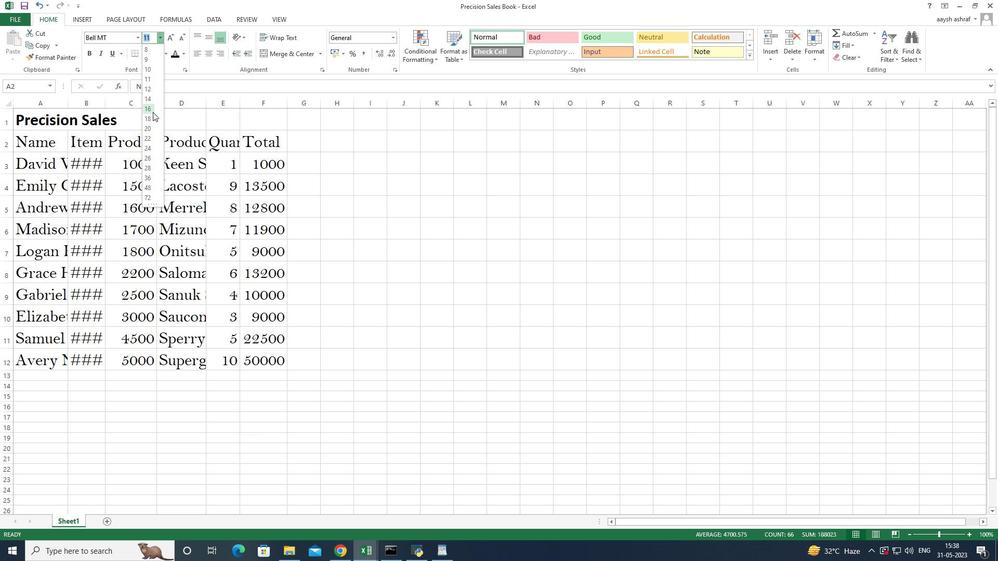 
Action: Mouse pressed left at (150, 108)
Screenshot: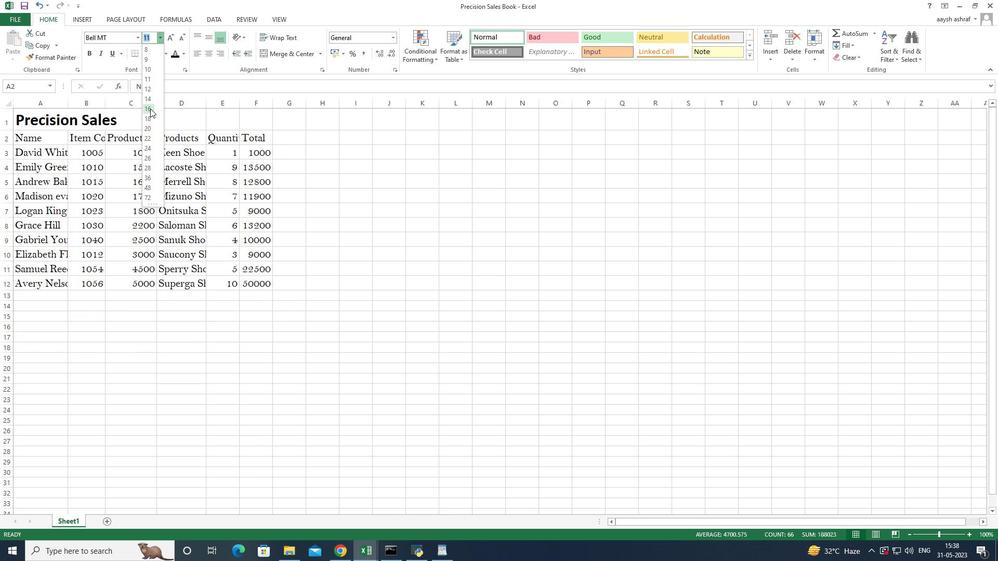 
Action: Mouse moved to (44, 114)
Screenshot: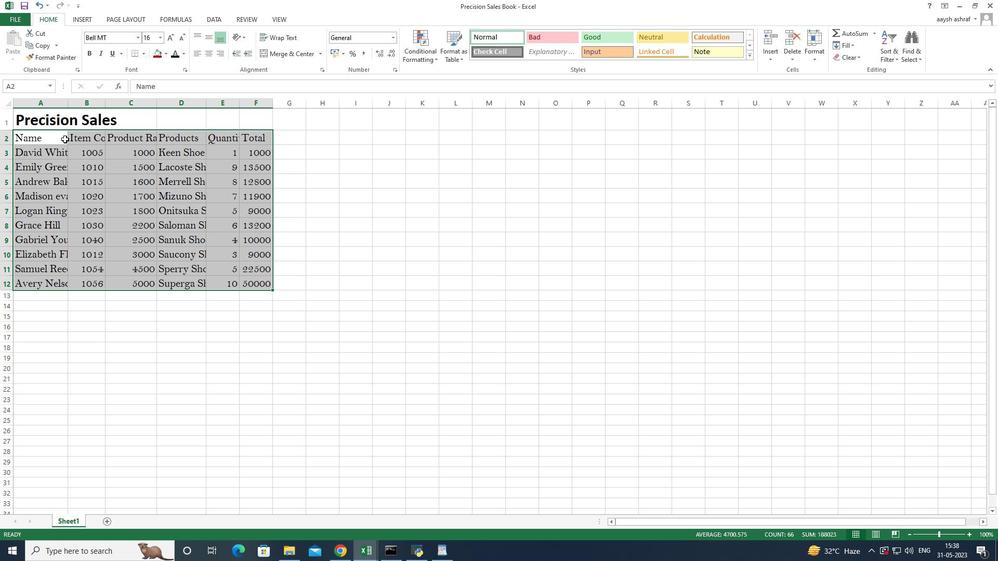 
Action: Mouse pressed left at (44, 114)
Screenshot: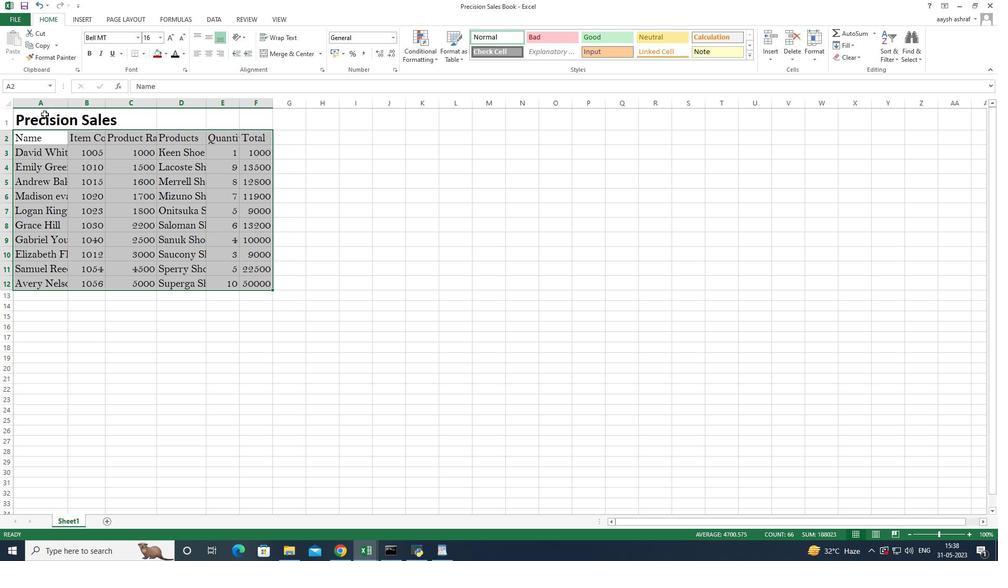 
Action: Mouse moved to (23, 119)
Screenshot: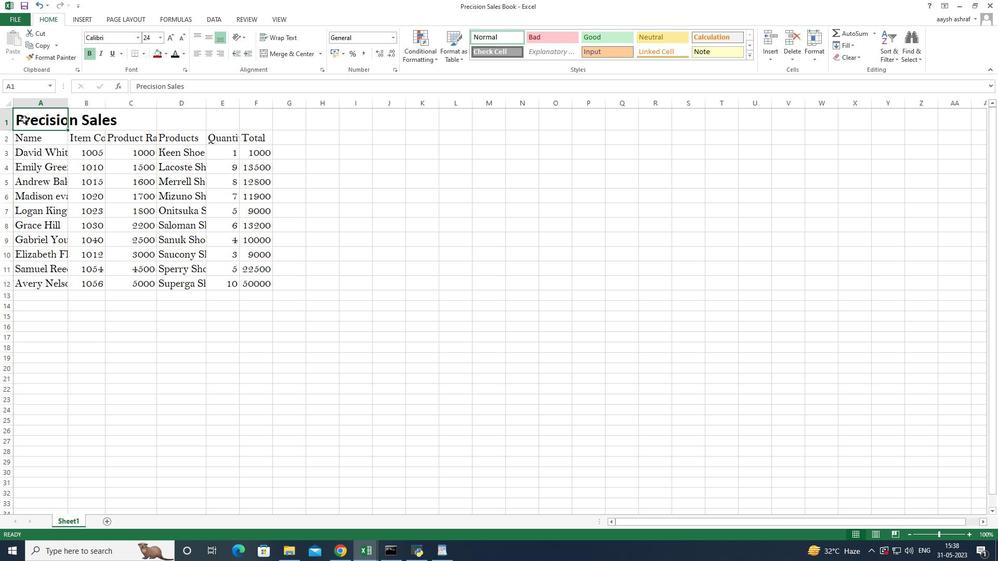 
Action: Mouse pressed left at (23, 119)
Screenshot: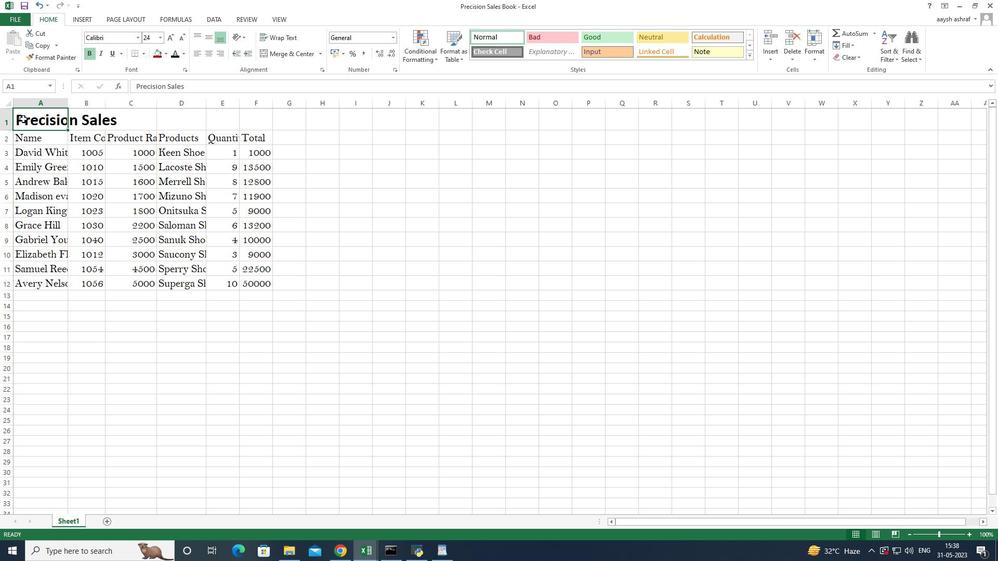 
Action: Mouse moved to (205, 40)
Screenshot: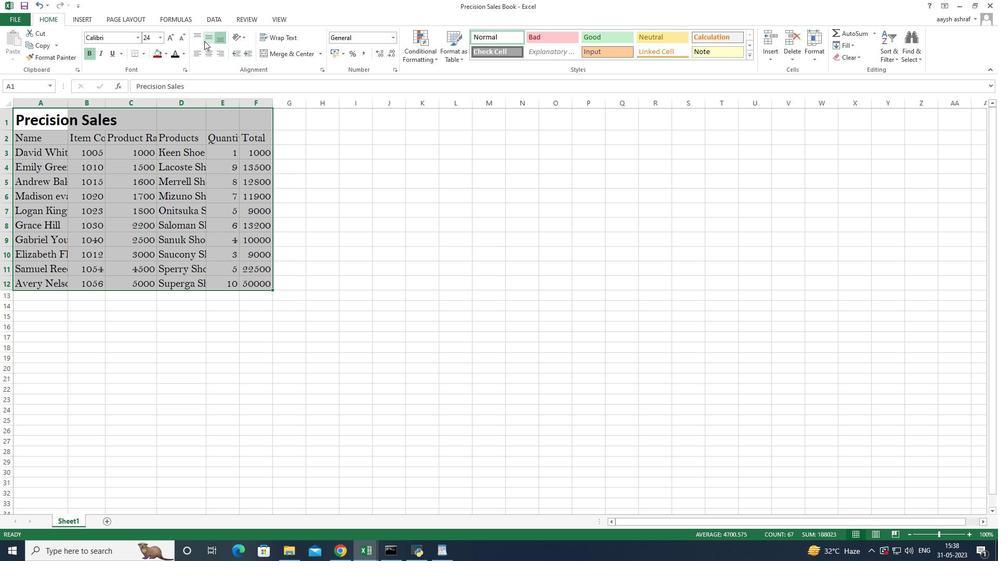 
Action: Mouse pressed left at (205, 40)
Screenshot: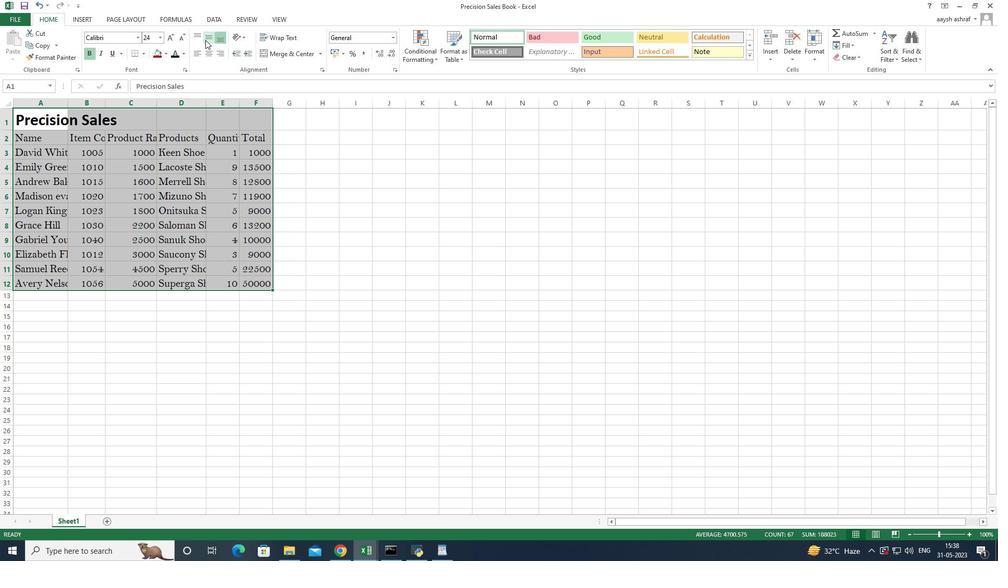 
Action: Mouse moved to (209, 54)
Screenshot: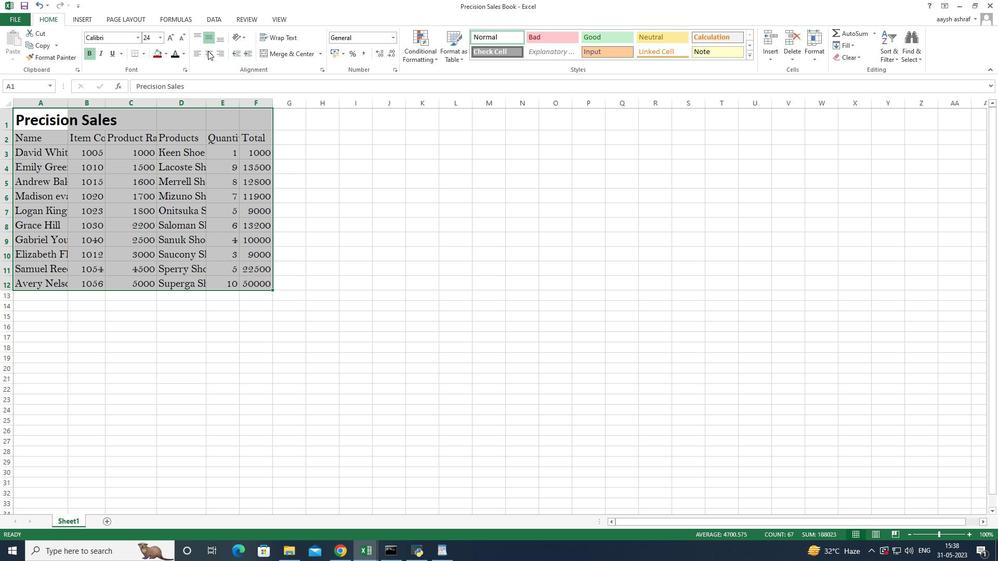 
Action: Mouse pressed left at (209, 54)
Screenshot: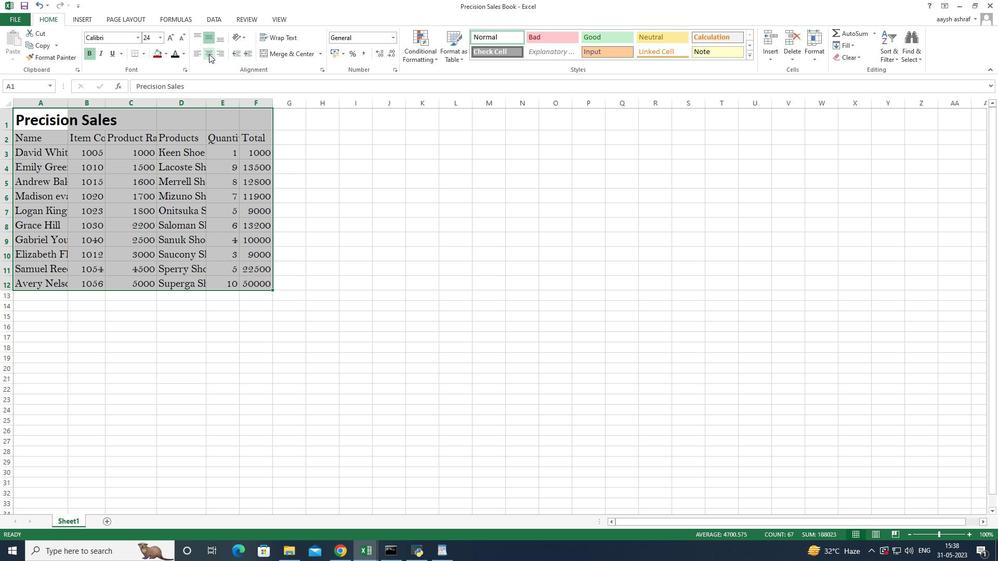 
Action: Mouse moved to (134, 89)
Screenshot: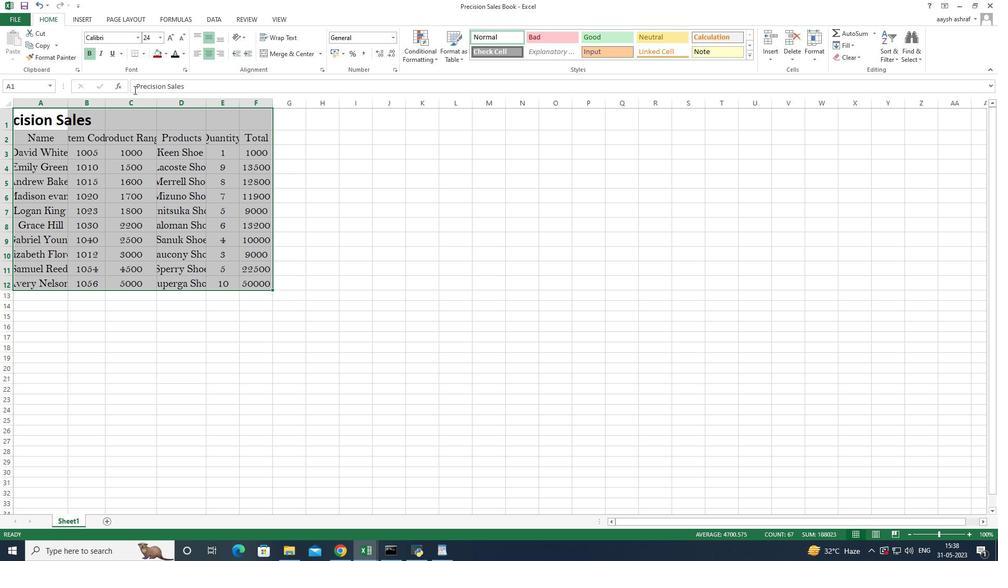 
Action: Mouse pressed left at (134, 89)
Screenshot: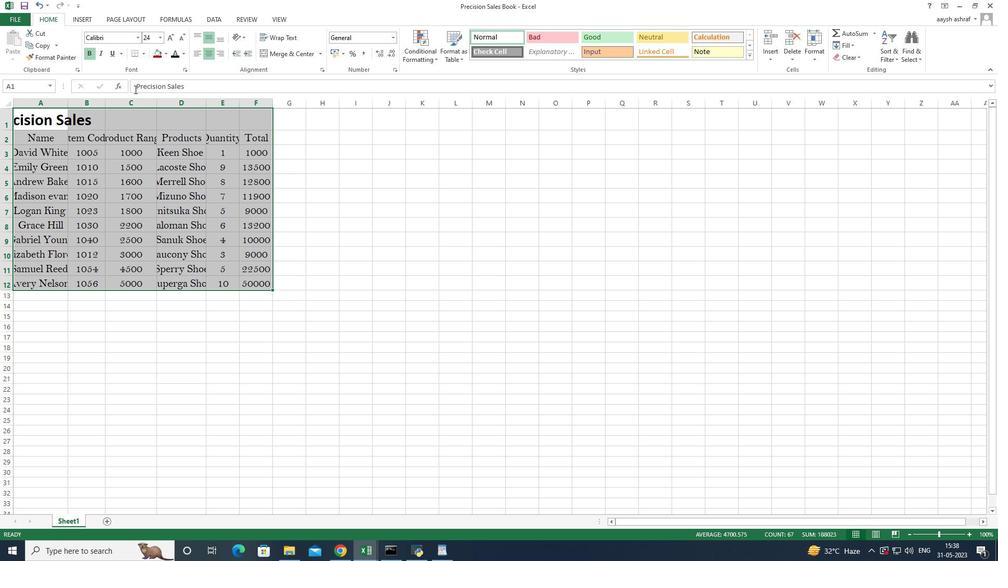 
Action: Mouse moved to (70, 336)
Screenshot: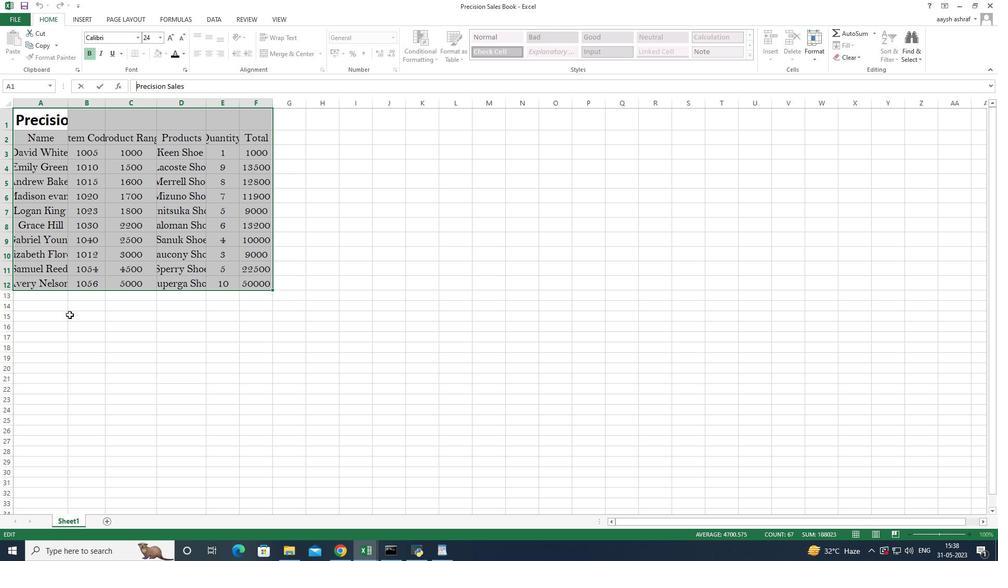 
Action: Mouse pressed left at (70, 336)
Screenshot: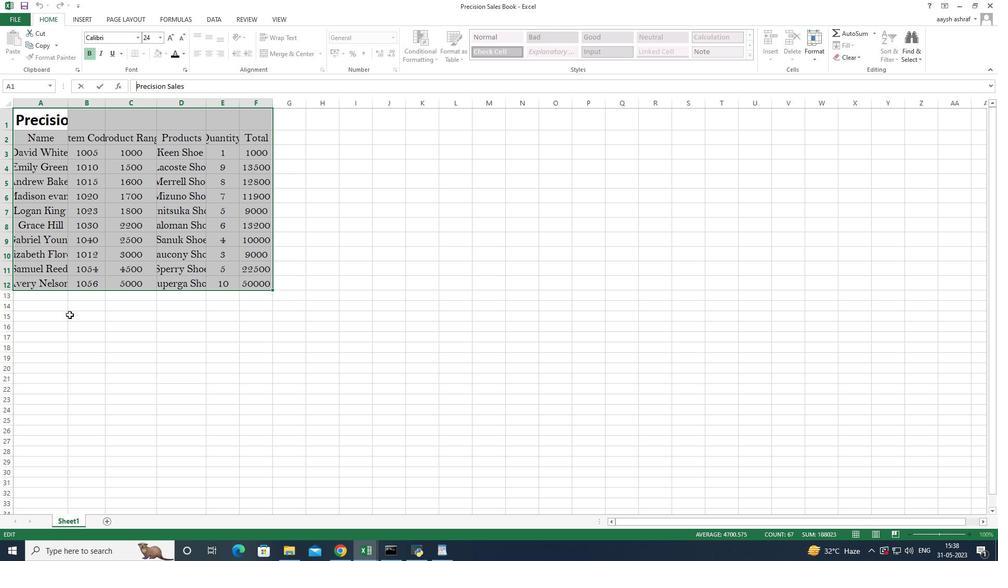 
Action: Mouse moved to (71, 124)
Screenshot: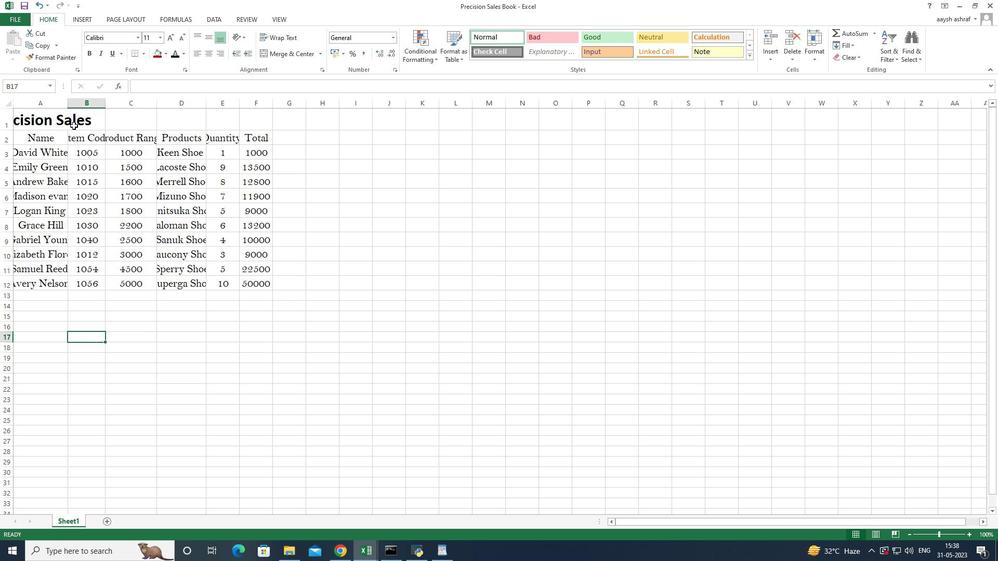 
Action: Mouse pressed left at (71, 124)
Screenshot: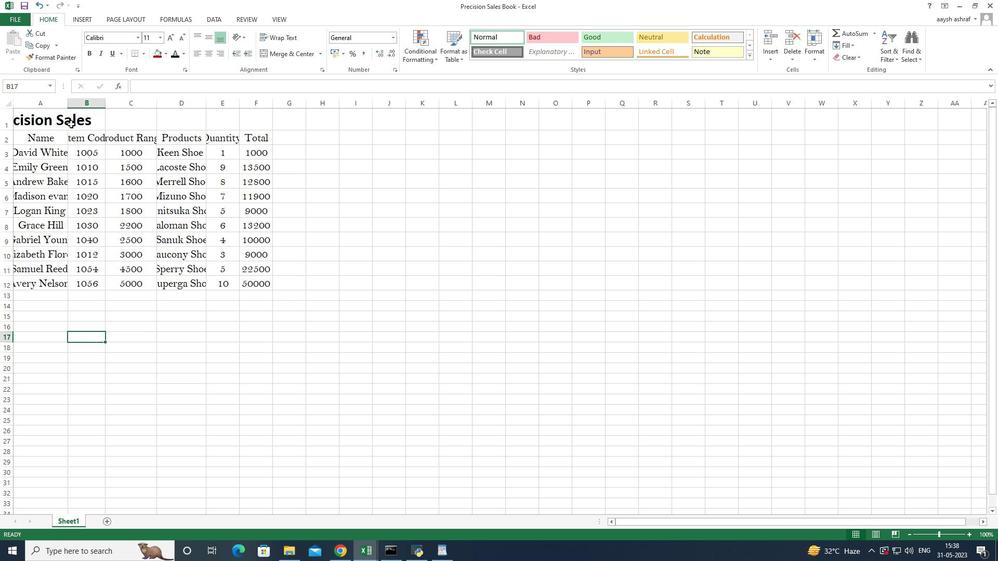 
Action: Mouse moved to (41, 123)
Screenshot: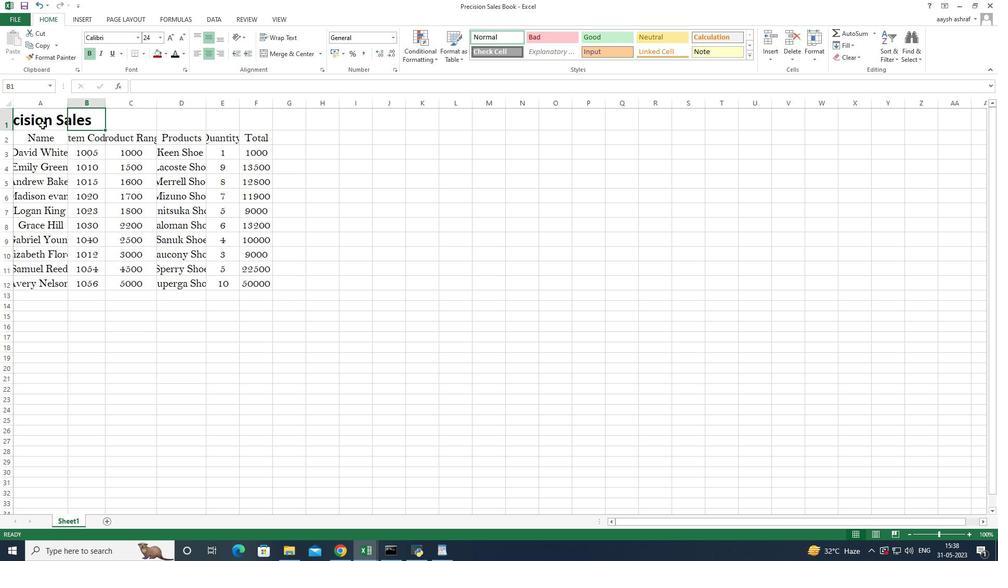 
Action: Mouse pressed left at (41, 123)
Screenshot: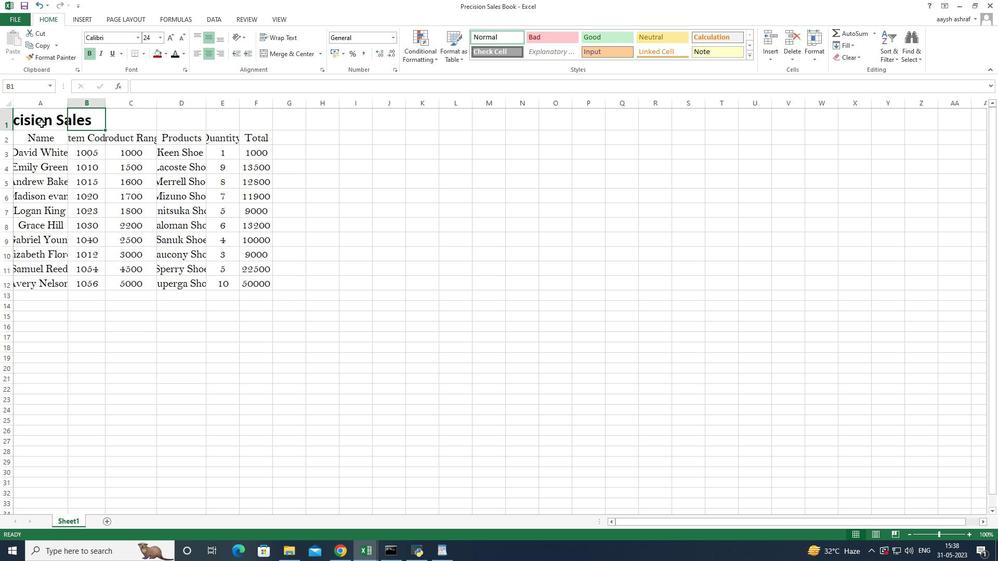 
Action: Mouse moved to (41, 123)
Screenshot: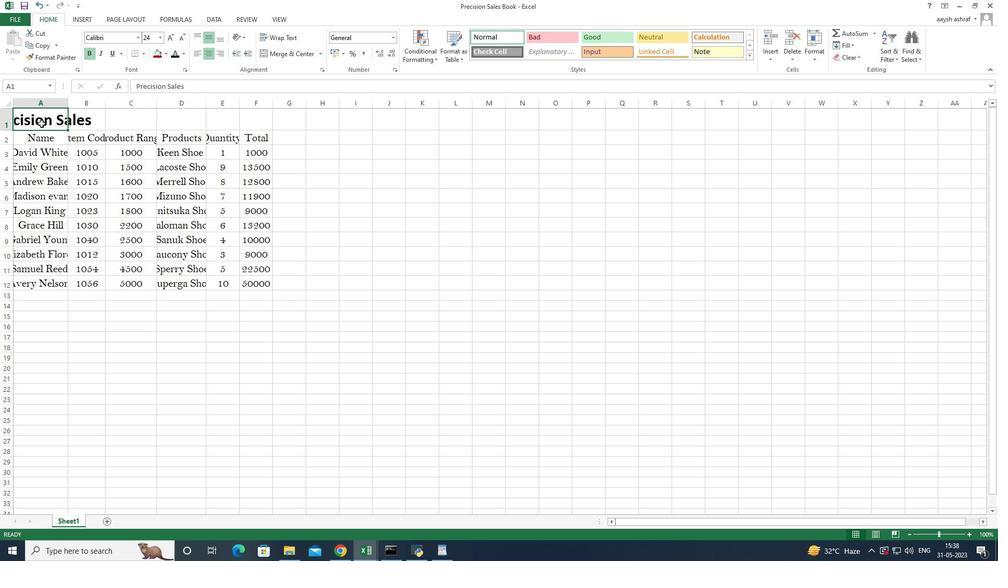 
Action: Key pressed <Key.shift_r>
Screenshot: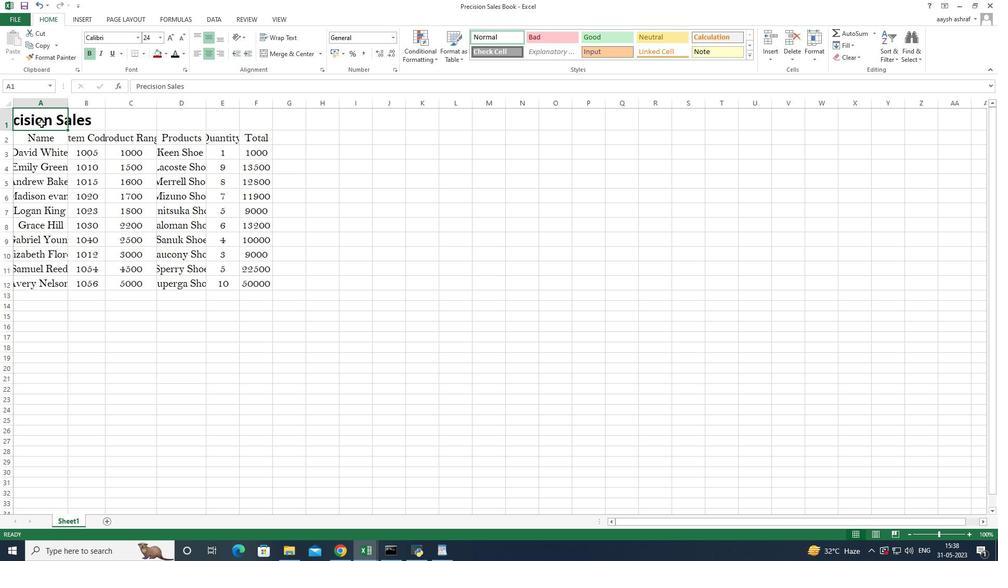 
Action: Mouse moved to (41, 126)
Screenshot: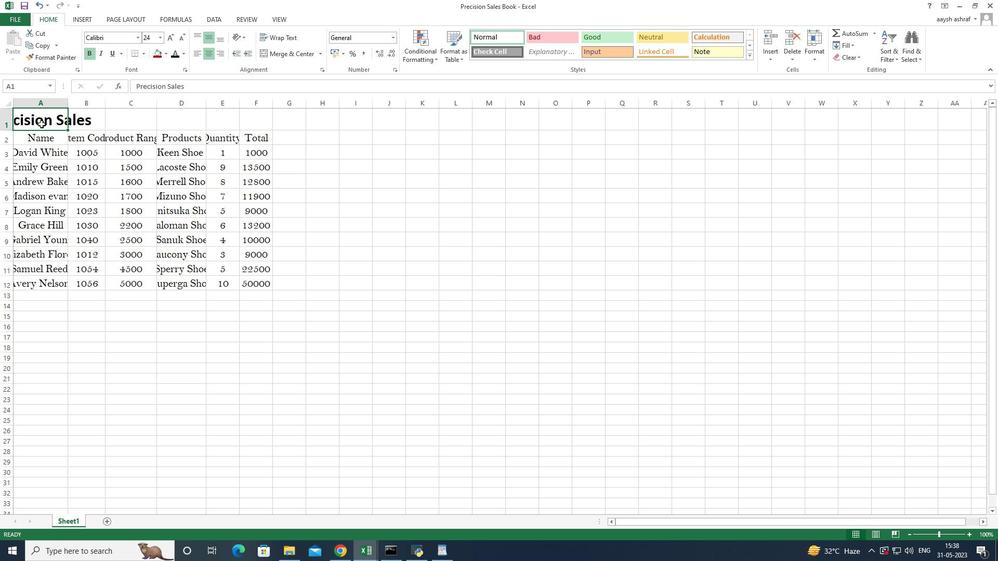
Action: Key pressed <Key.right>
Screenshot: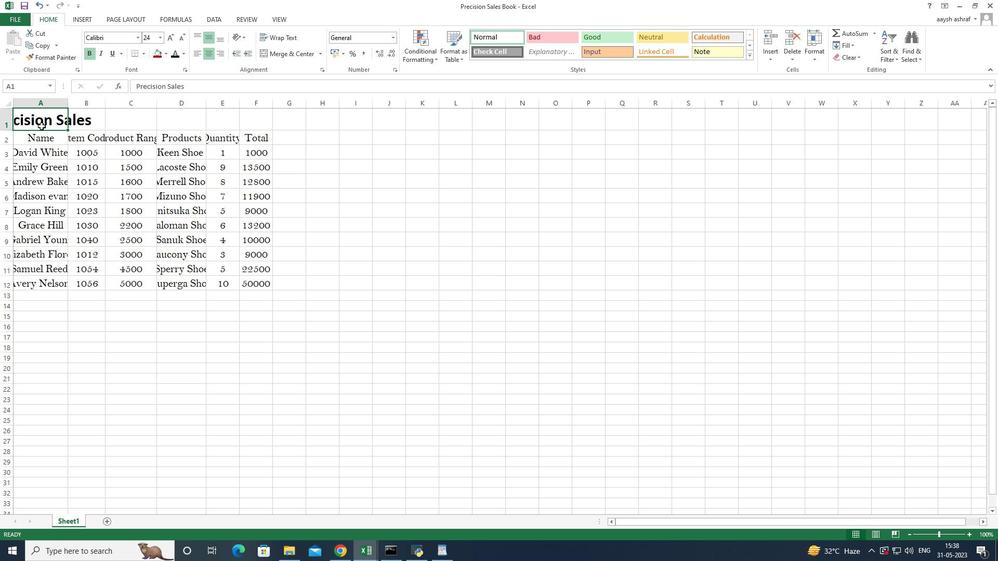 
Action: Mouse moved to (41, 126)
Screenshot: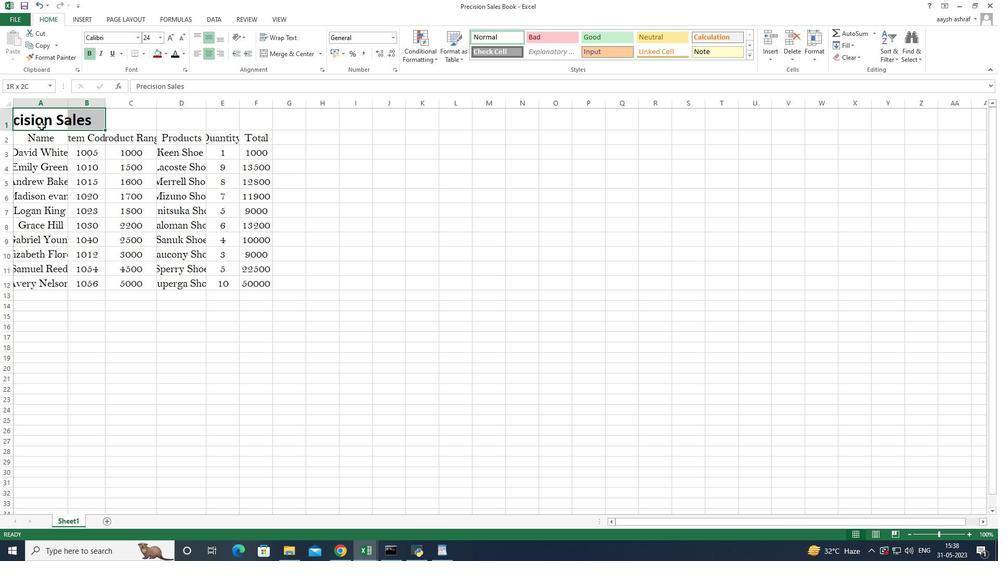 
Action: Key pressed <Key.right><Key.right><Key.right><Key.right>
Screenshot: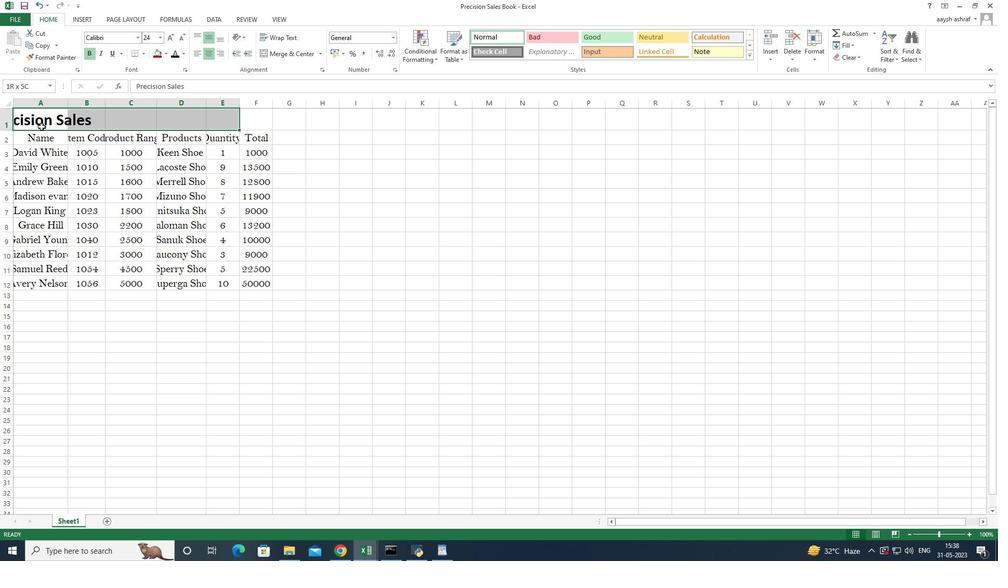 
Action: Mouse moved to (212, 56)
Screenshot: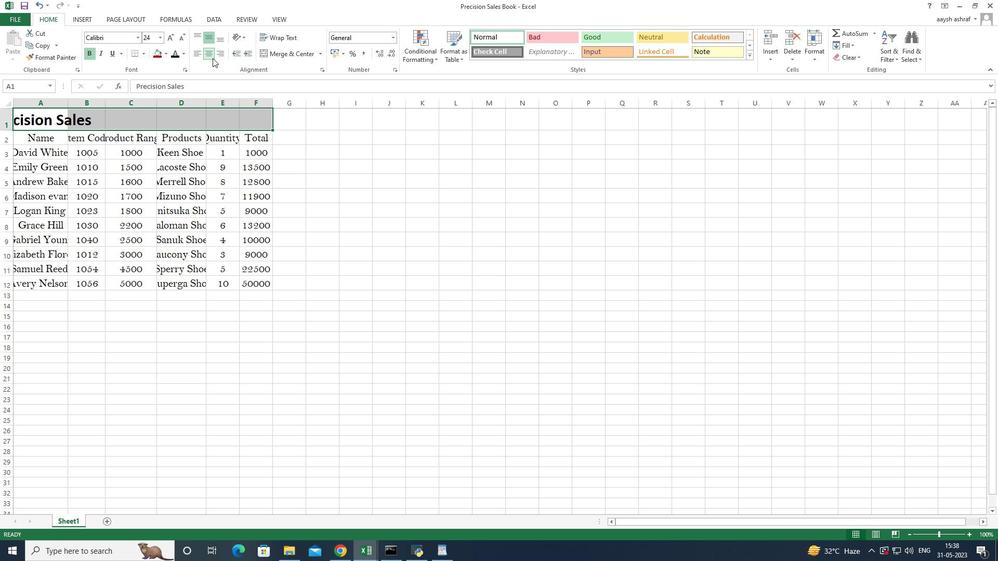 
Action: Mouse pressed left at (212, 56)
Screenshot: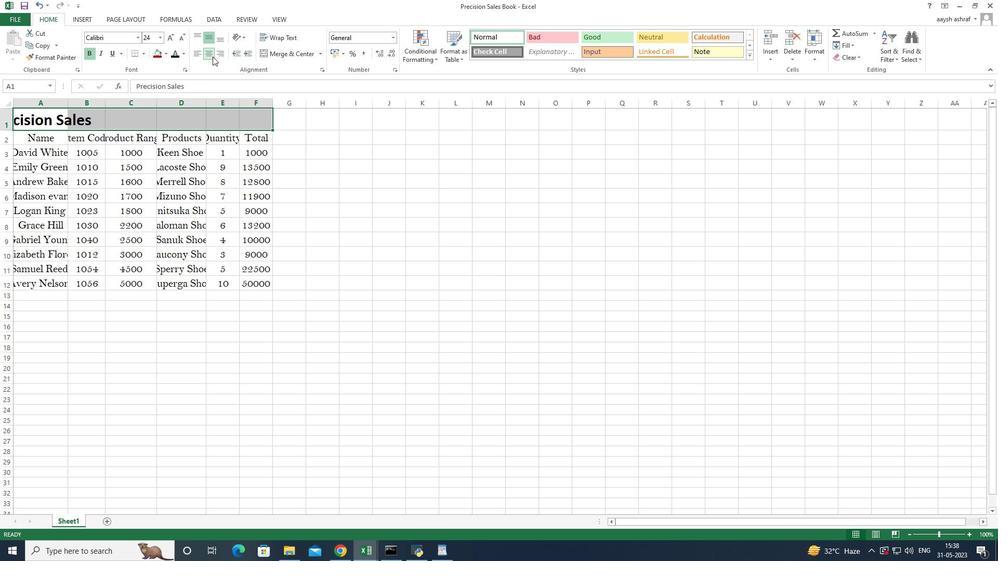 
Action: Mouse moved to (284, 50)
Screenshot: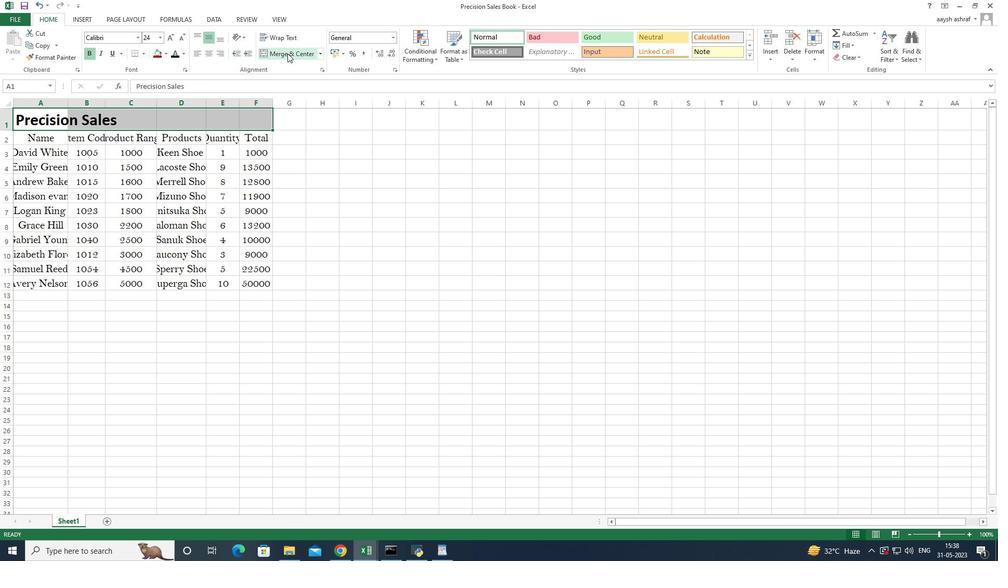 
Action: Mouse pressed left at (284, 50)
Screenshot: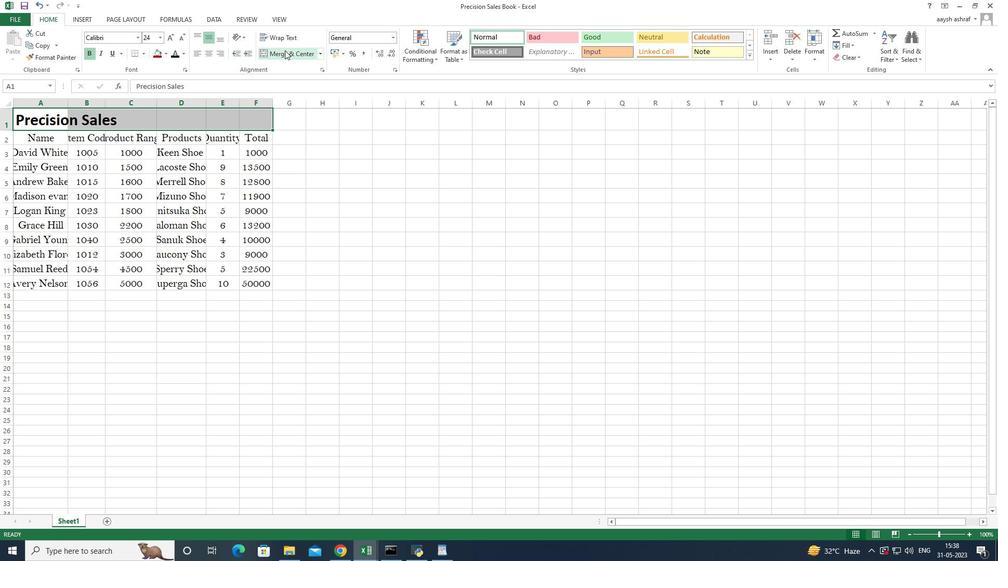 
Action: Mouse moved to (105, 383)
Screenshot: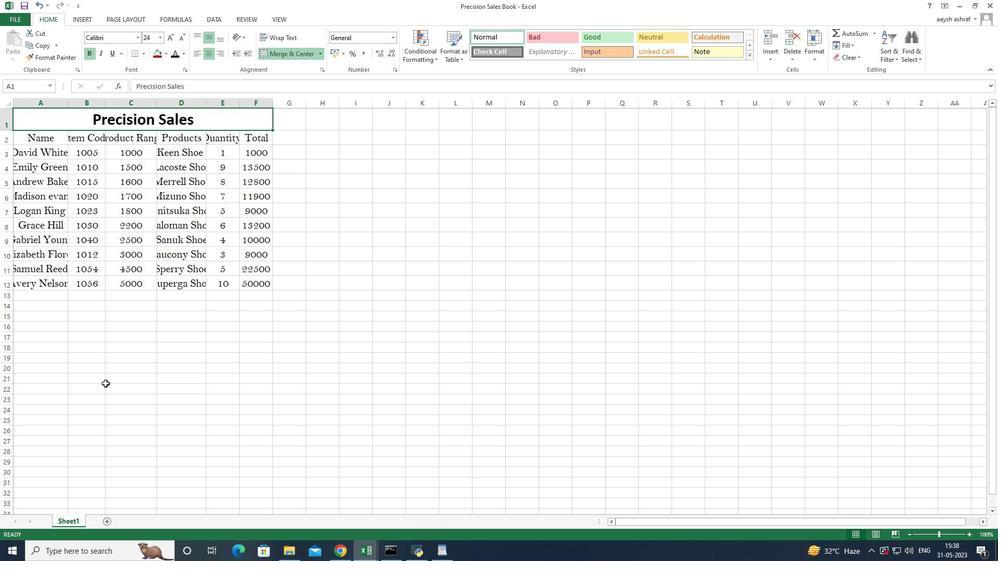 
Action: Mouse pressed left at (105, 383)
Screenshot: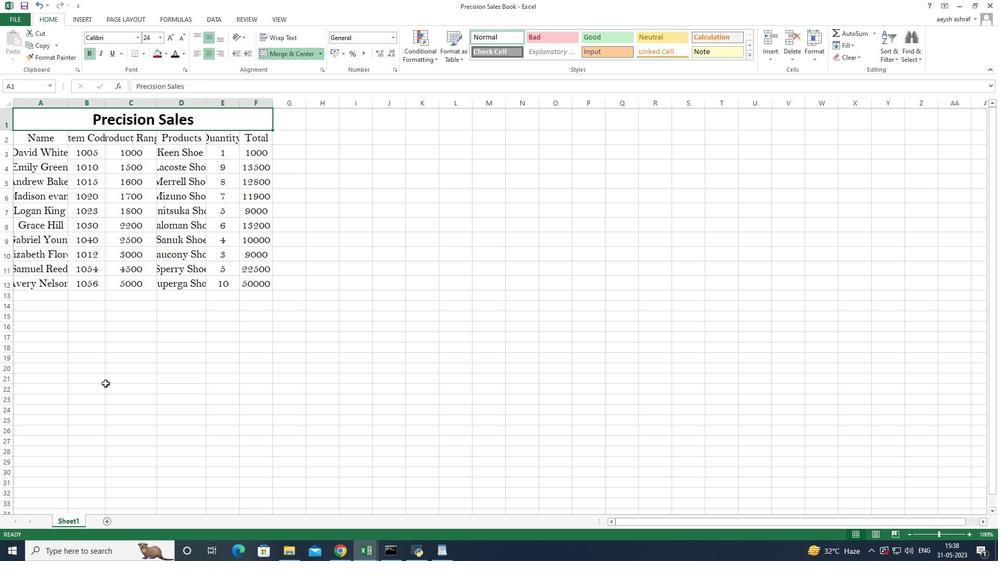 
Action: Mouse moved to (146, 262)
Screenshot: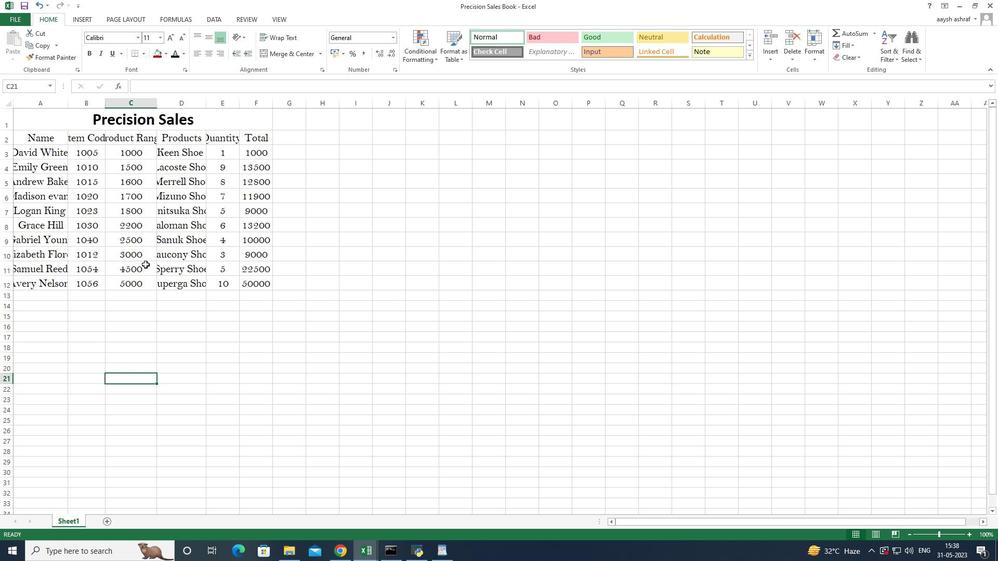 
Action: Mouse scrolled (146, 263) with delta (0, 0)
Screenshot: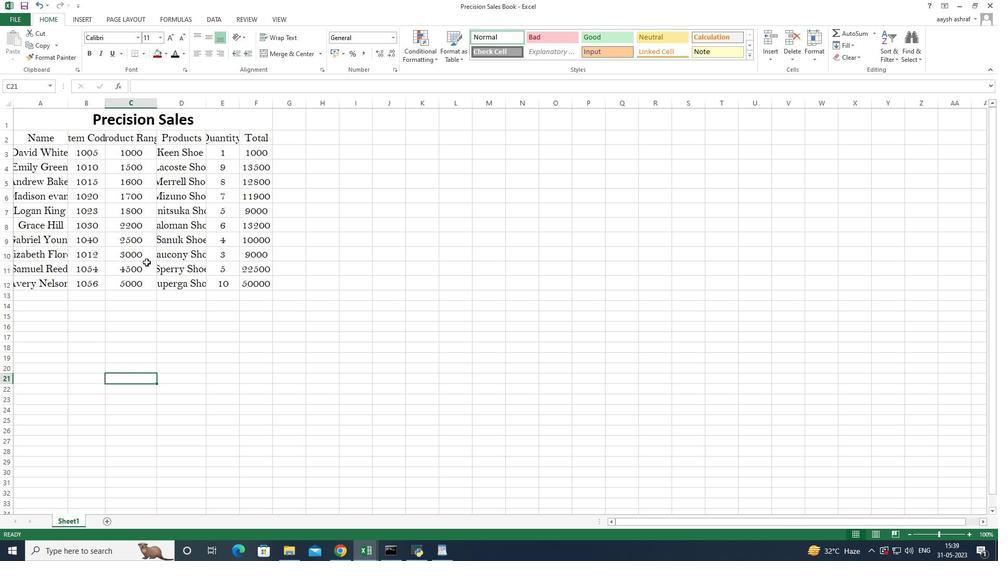 
Action: Mouse scrolled (146, 263) with delta (0, 0)
Screenshot: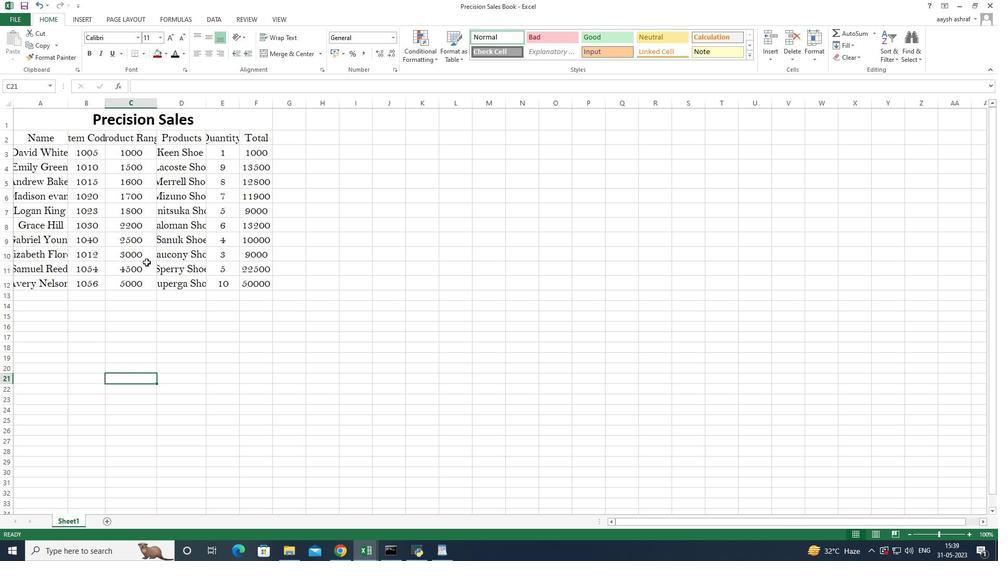 
Action: Mouse moved to (69, 104)
Screenshot: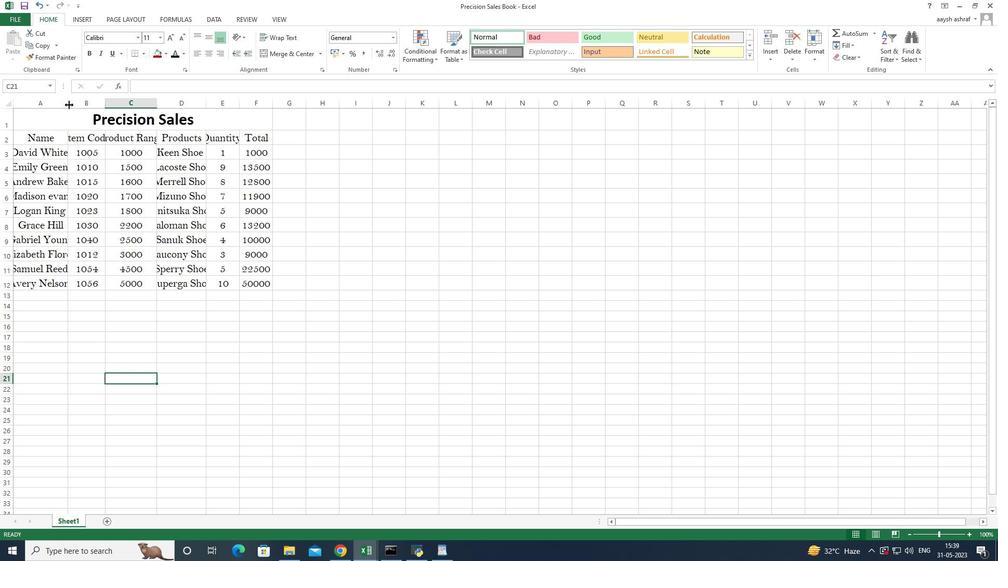 
Action: Mouse pressed left at (69, 104)
Screenshot: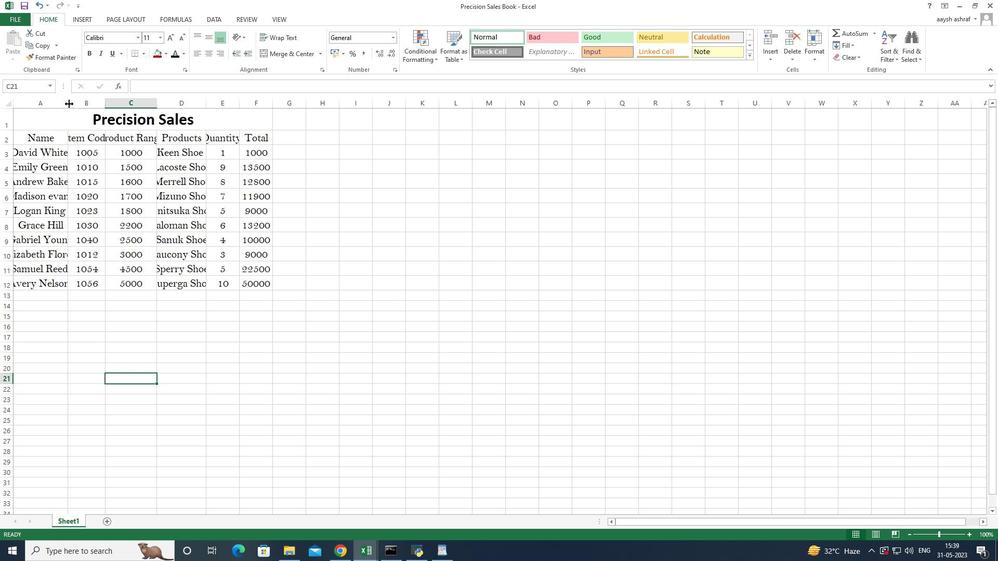 
Action: Mouse moved to (126, 103)
Screenshot: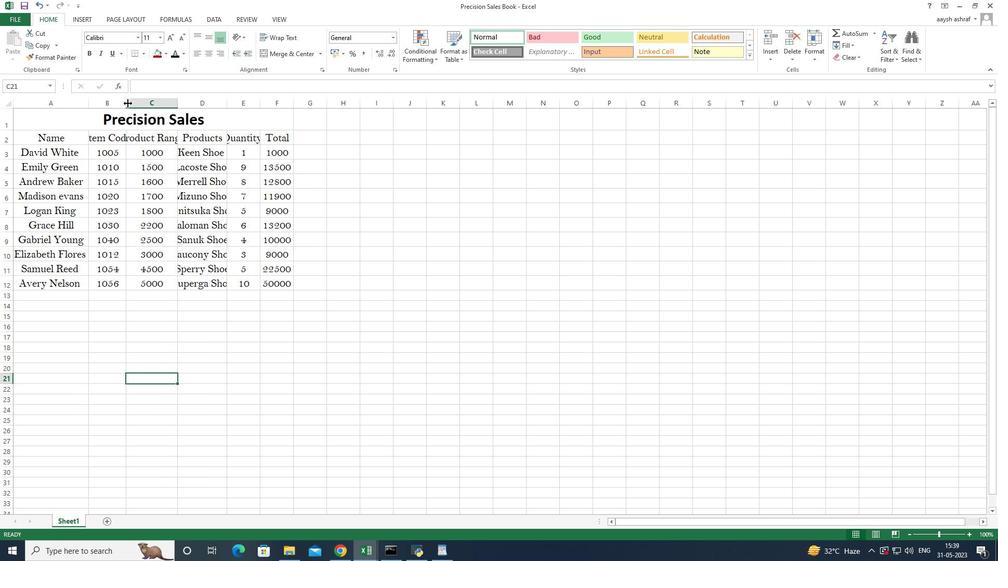 
Action: Mouse pressed left at (126, 103)
Screenshot: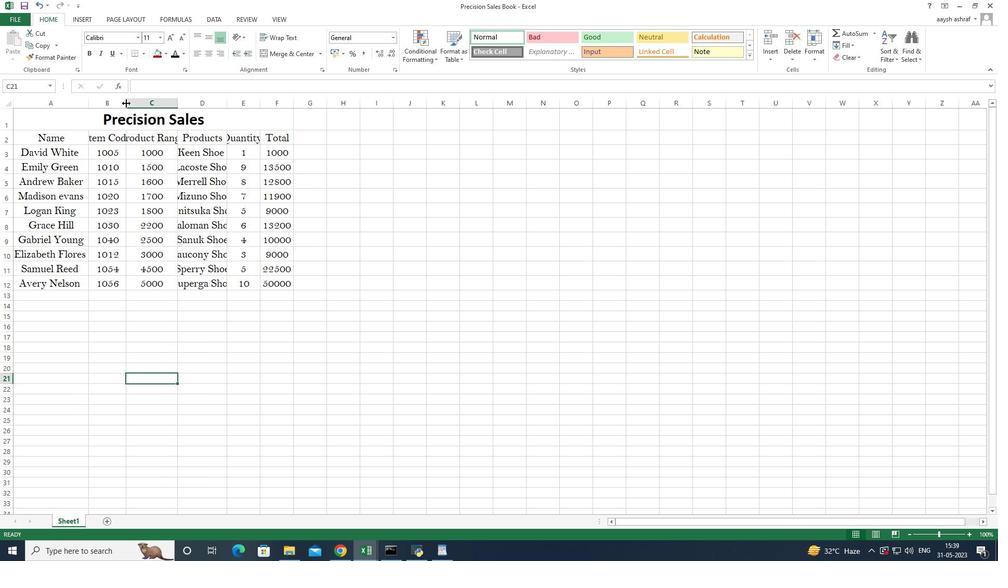 
Action: Mouse moved to (202, 99)
Screenshot: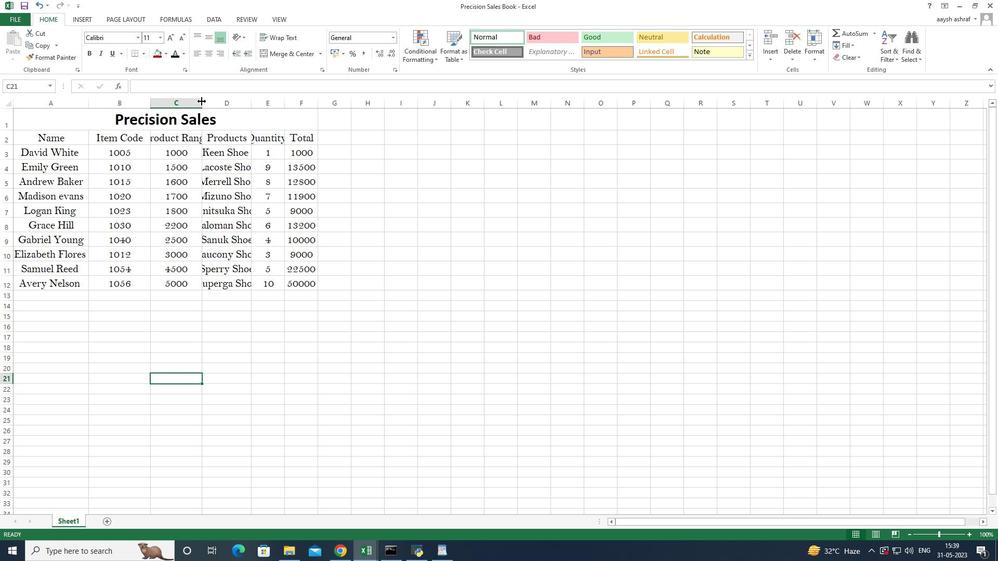 
Action: Mouse pressed left at (202, 99)
Screenshot: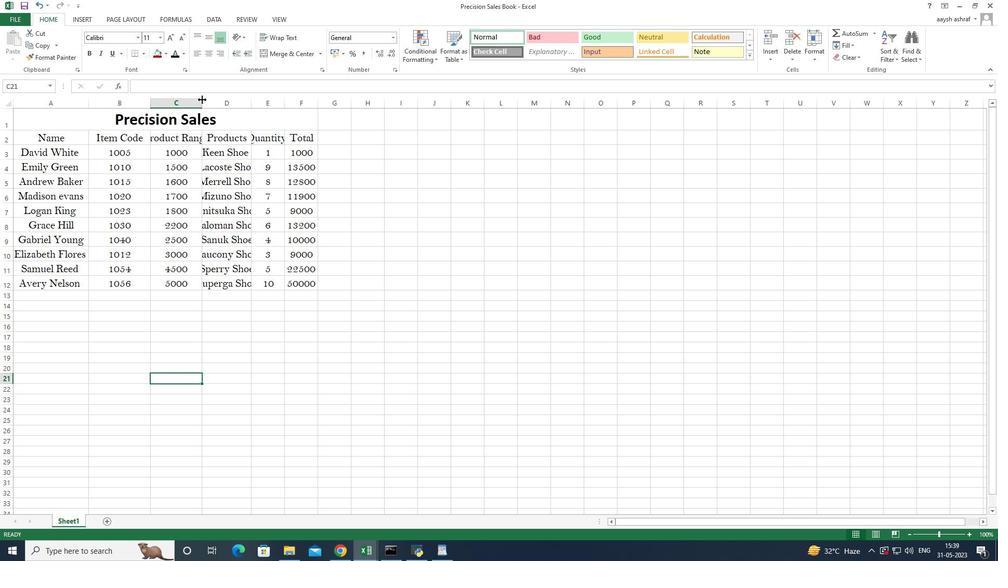
Action: Mouse moved to (278, 107)
Screenshot: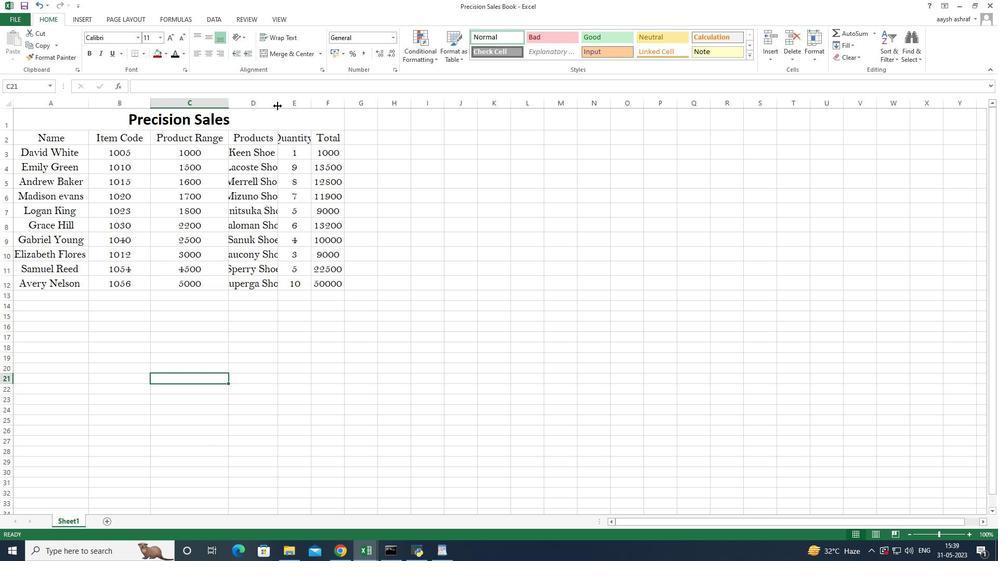 
Action: Mouse pressed left at (278, 107)
Screenshot: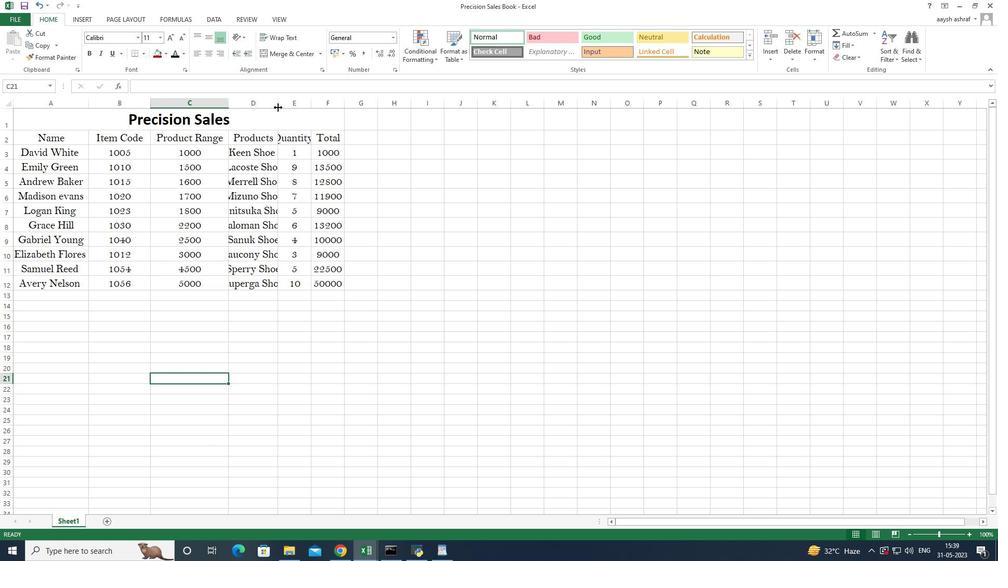 
Action: Mouse moved to (329, 102)
Screenshot: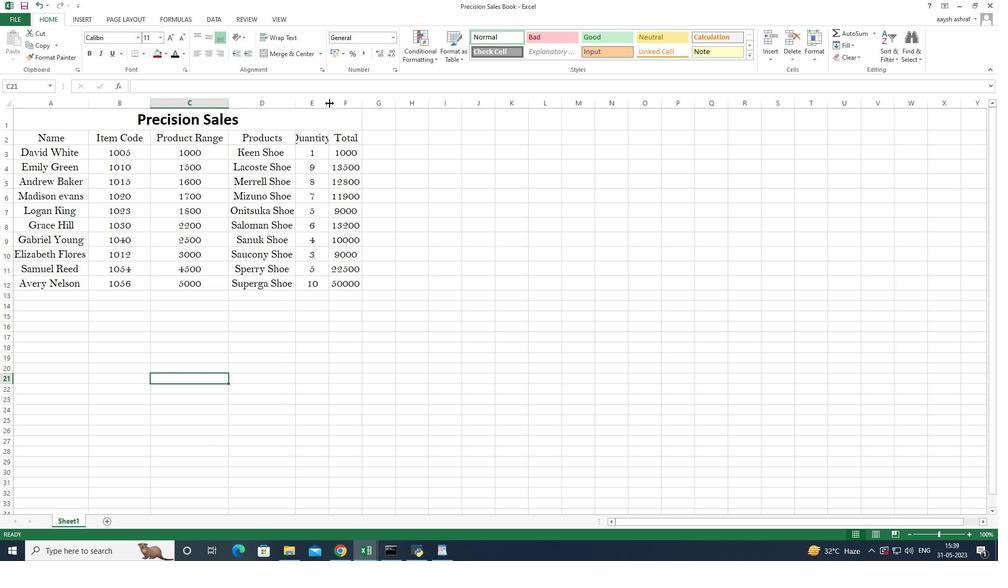 
Action: Mouse pressed left at (329, 102)
Screenshot: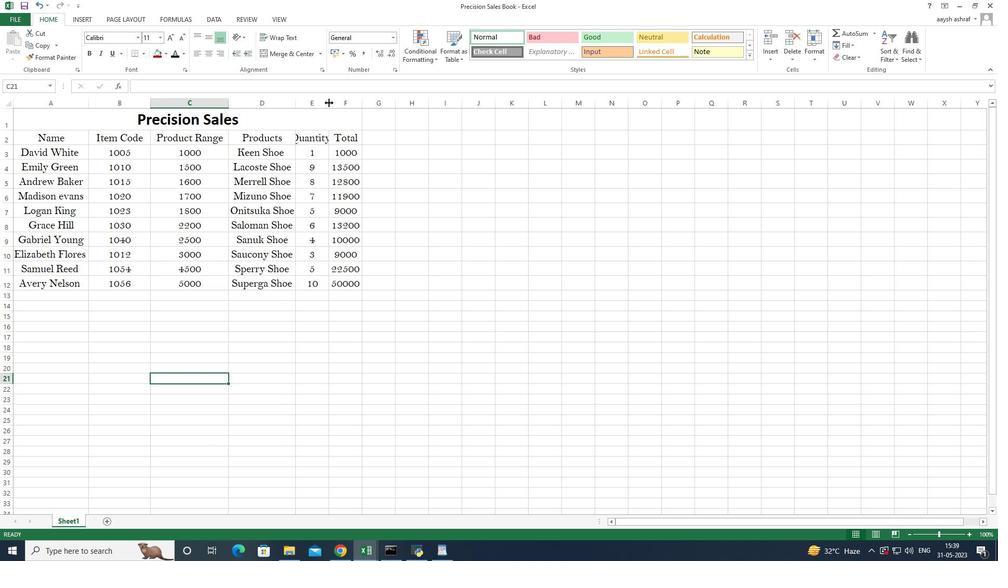 
Action: Mouse moved to (105, 281)
Screenshot: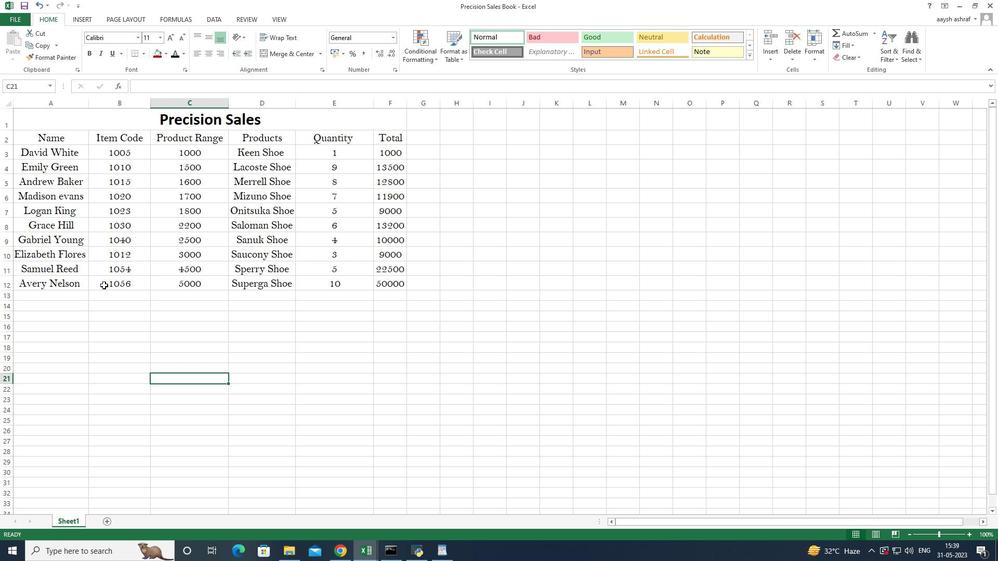 
Action: Mouse pressed left at (105, 281)
Screenshot: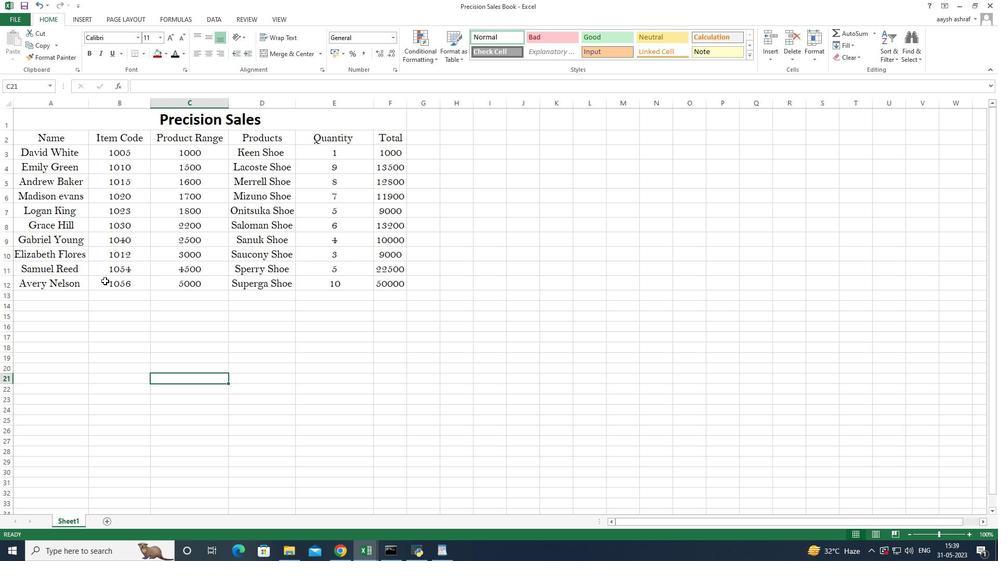 
Action: Mouse moved to (97, 300)
Screenshot: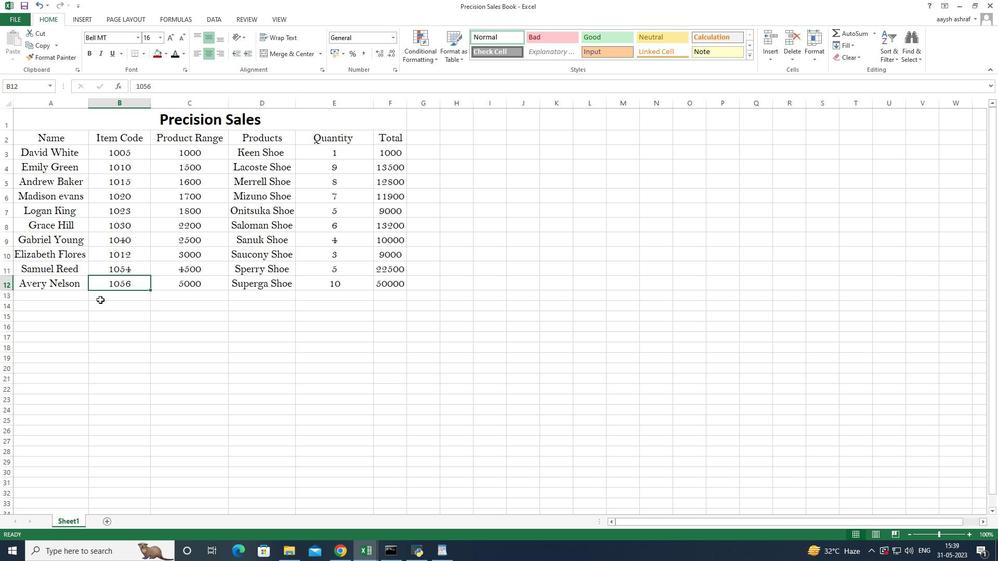 
